 Task: Create a due date automation trigger when advanced on, 2 hours after a card is due add fields with custom field "Resume" set to a date less than 1 working days ago.
Action: Mouse moved to (968, 399)
Screenshot: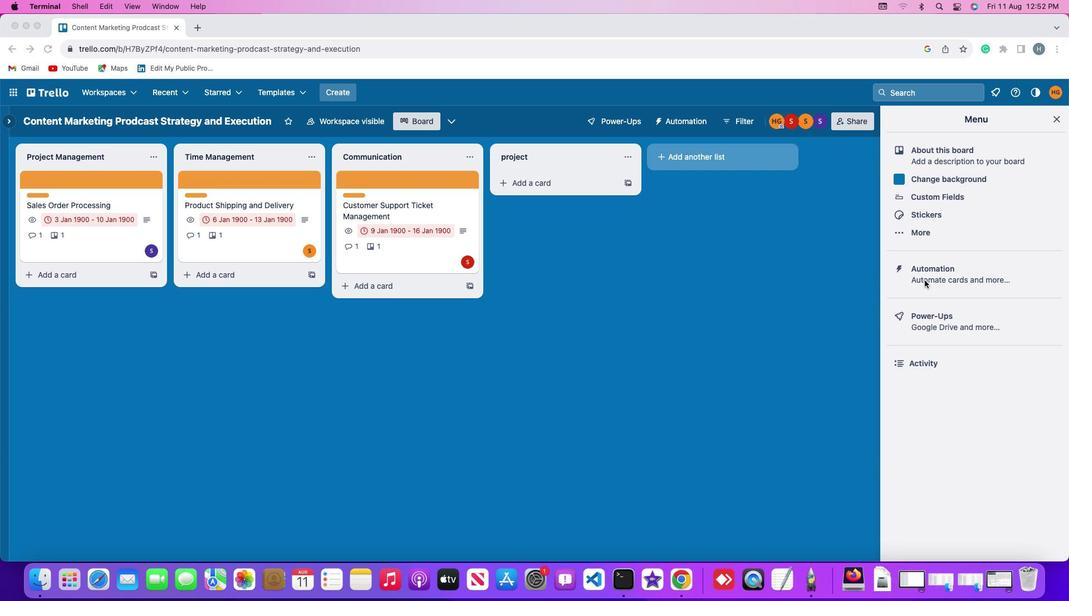 
Action: Mouse pressed left at (968, 399)
Screenshot: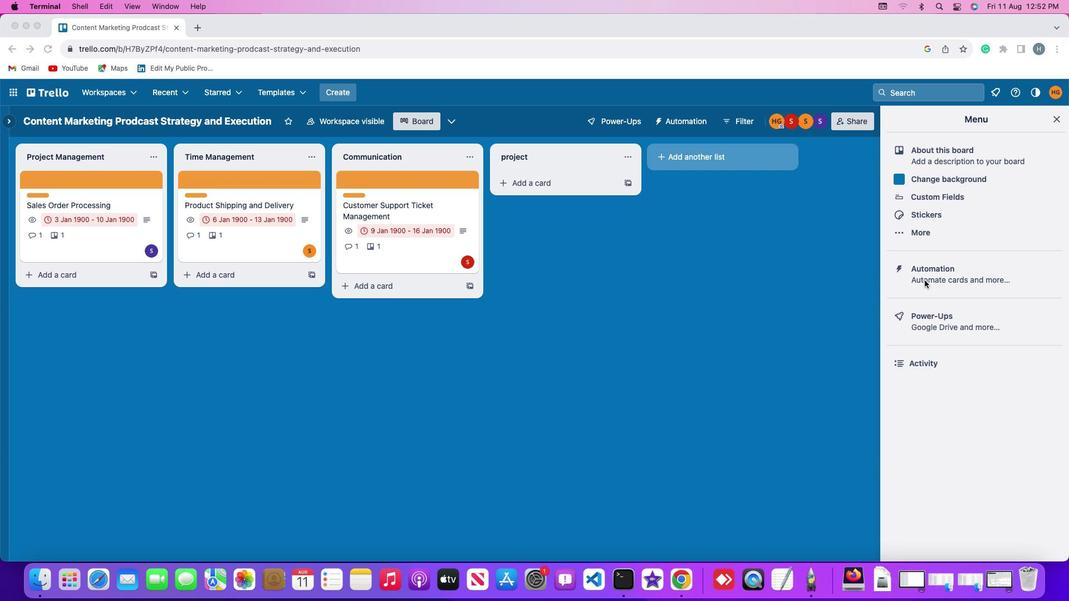 
Action: Mouse pressed left at (968, 399)
Screenshot: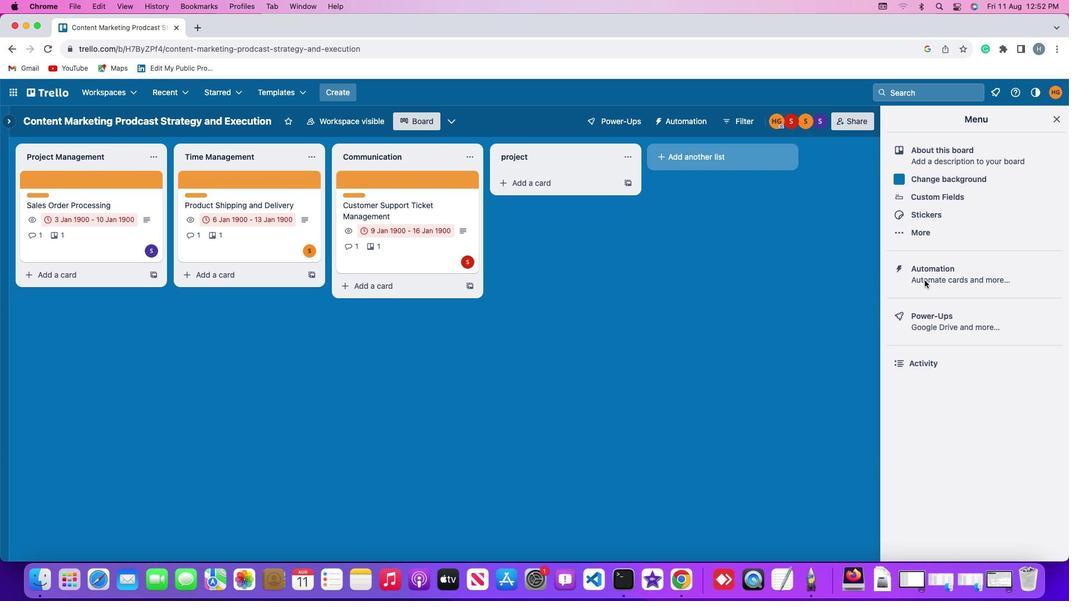 
Action: Mouse moved to (86, 396)
Screenshot: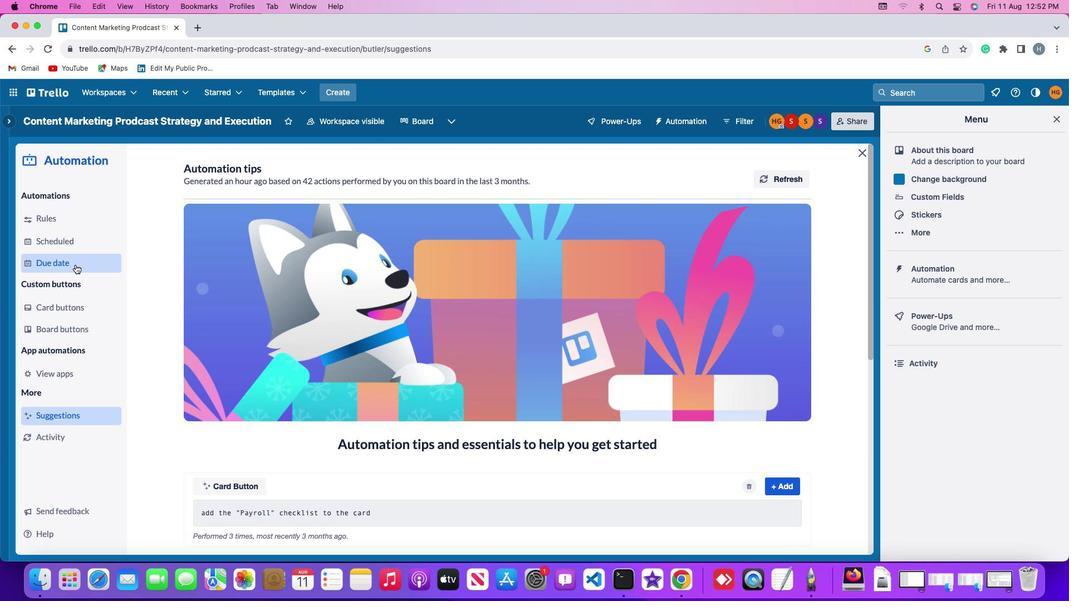
Action: Mouse pressed left at (86, 396)
Screenshot: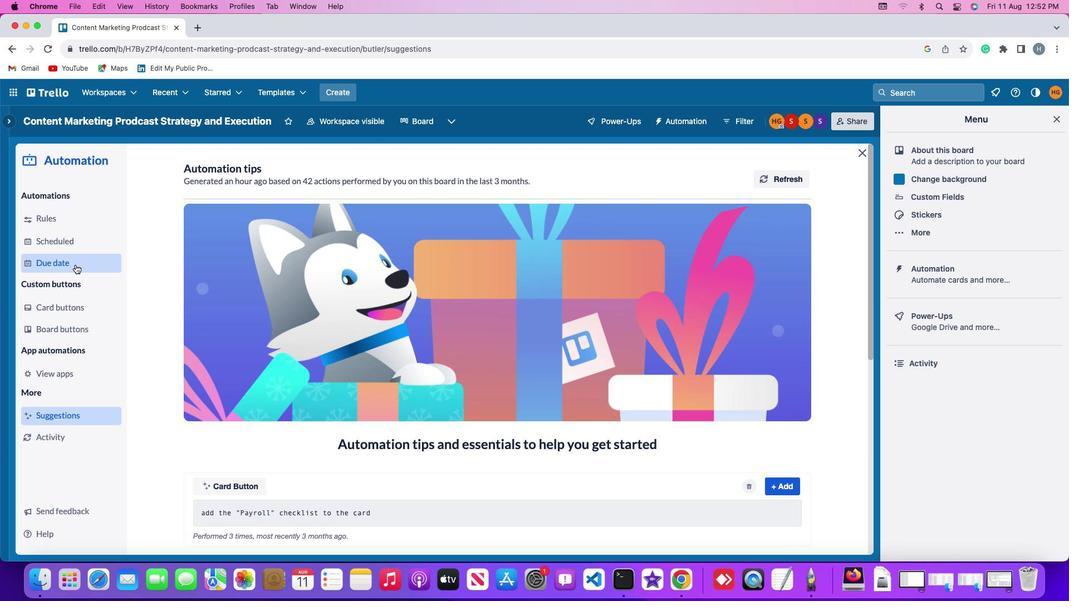 
Action: Mouse moved to (788, 376)
Screenshot: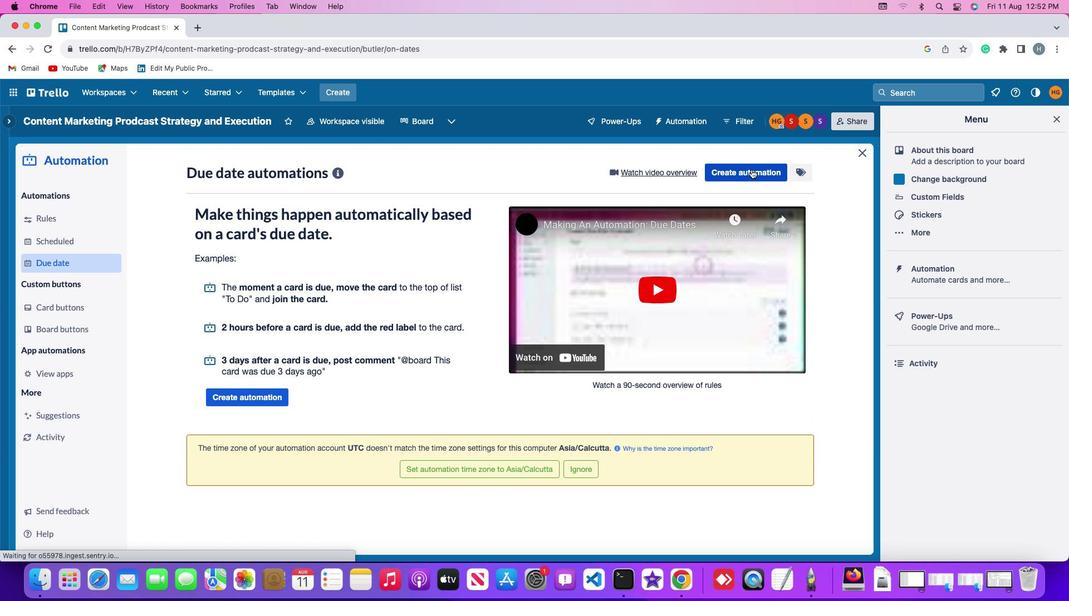 
Action: Mouse pressed left at (788, 376)
Screenshot: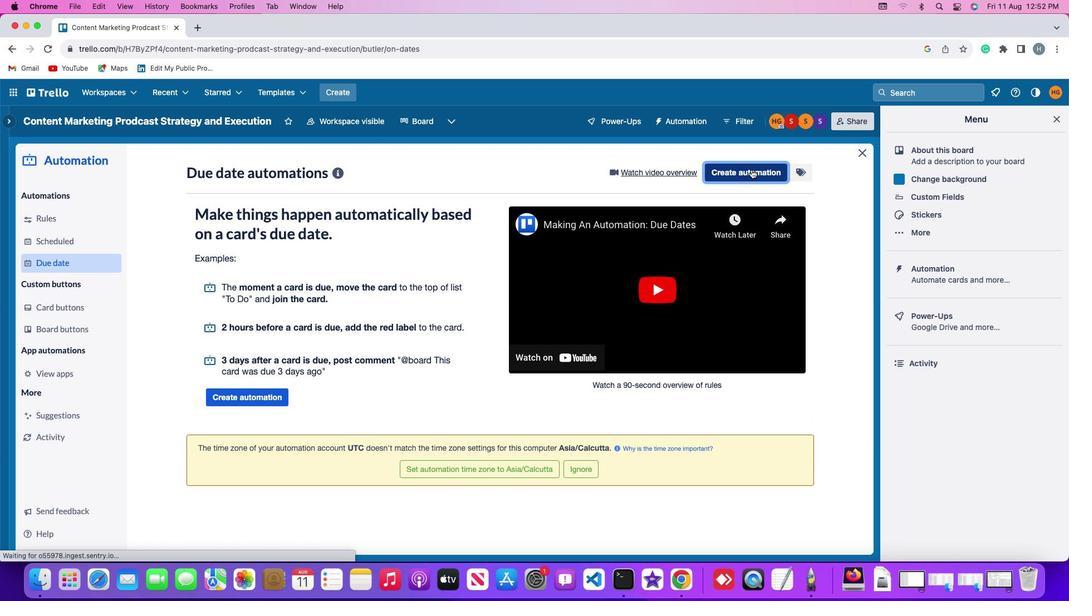 
Action: Mouse moved to (267, 399)
Screenshot: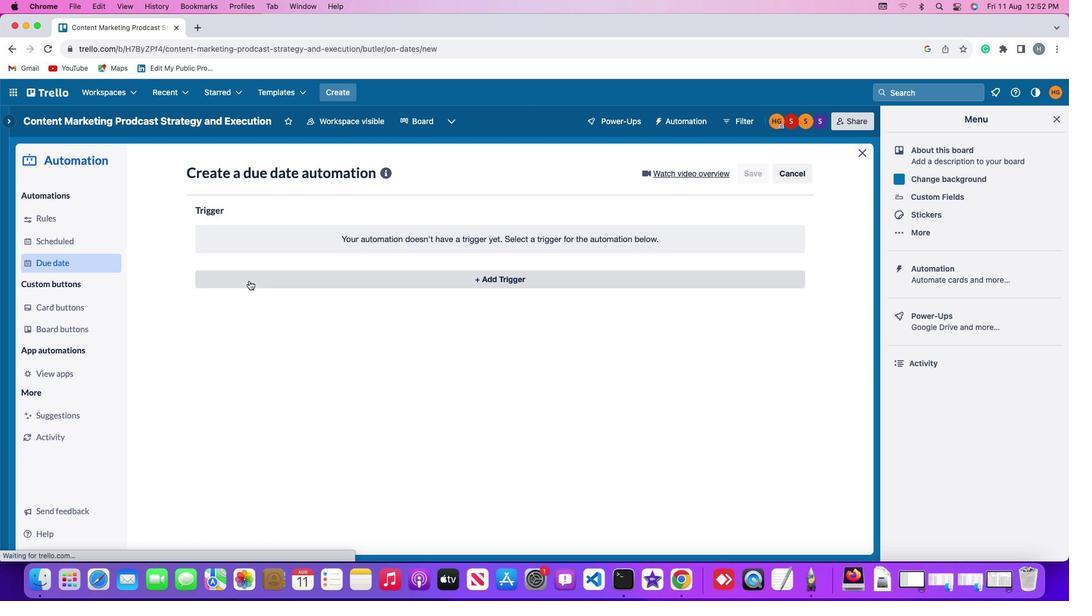 
Action: Mouse pressed left at (267, 399)
Screenshot: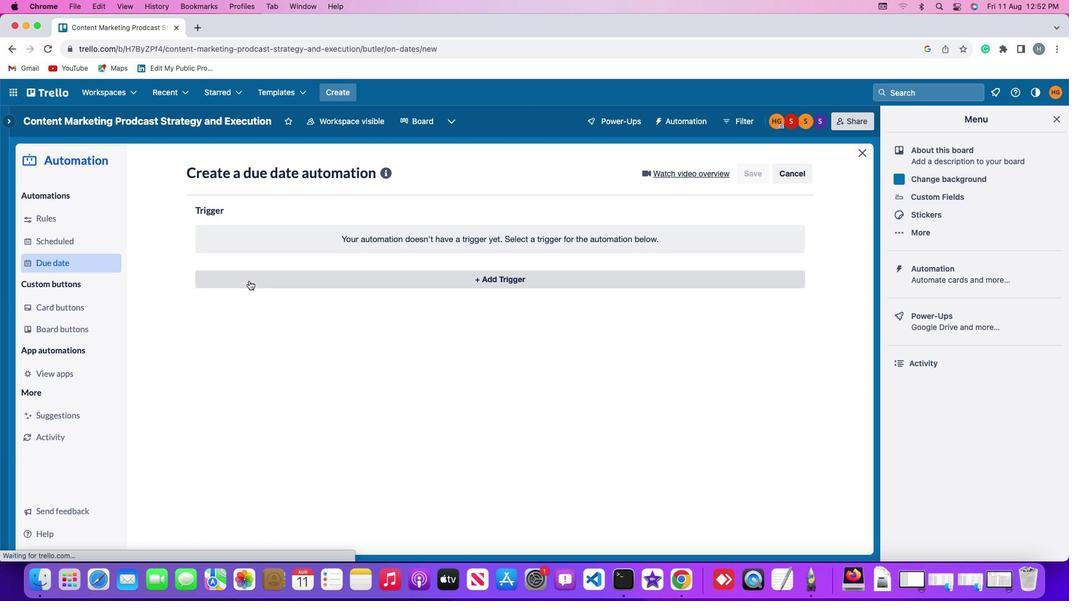 
Action: Mouse moved to (237, 434)
Screenshot: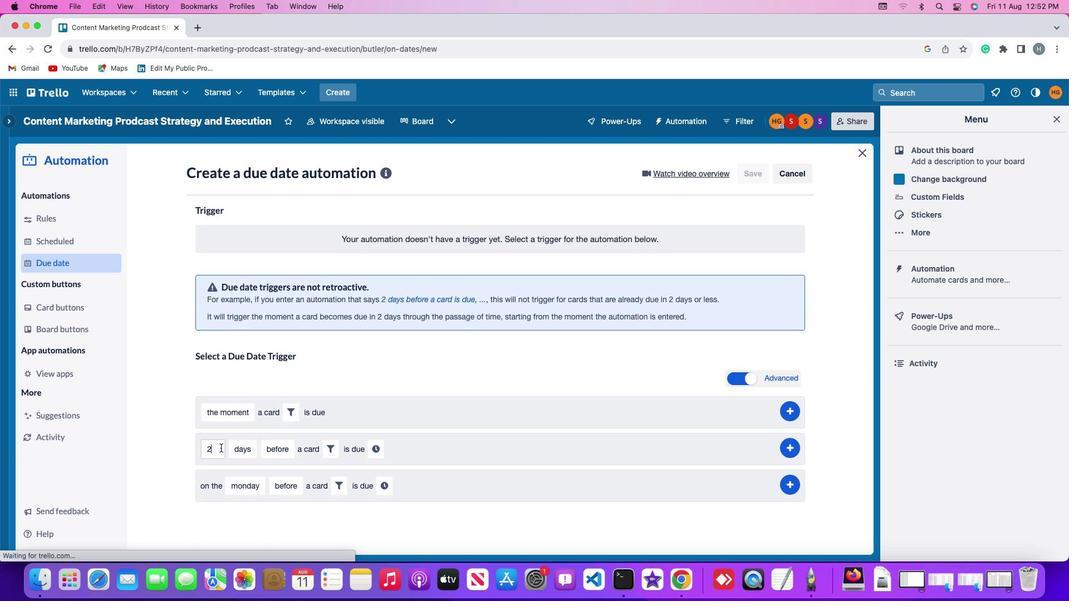 
Action: Mouse pressed left at (237, 434)
Screenshot: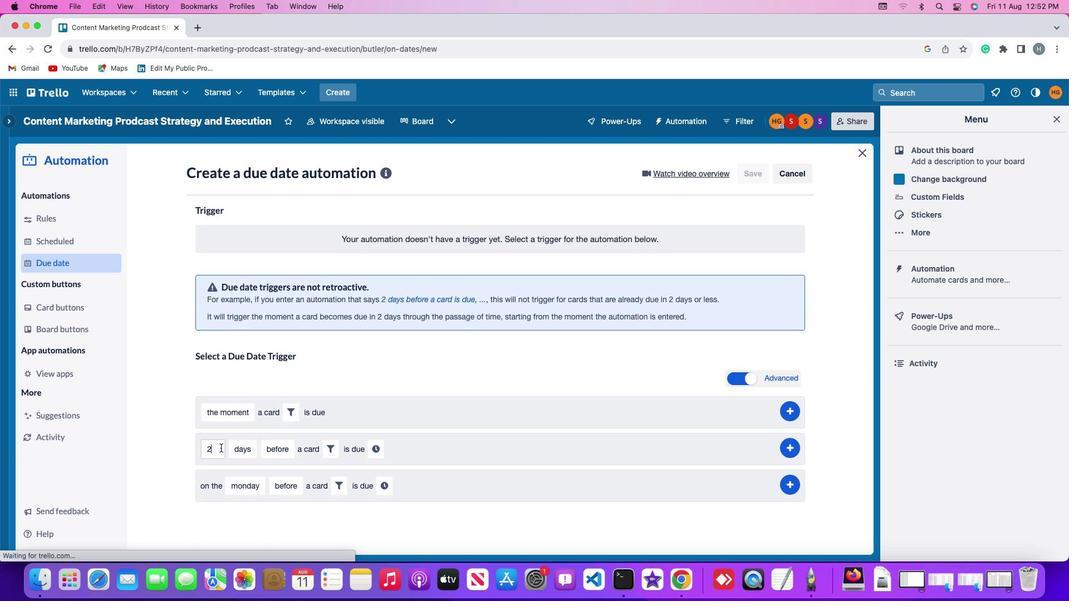 
Action: Mouse moved to (239, 435)
Screenshot: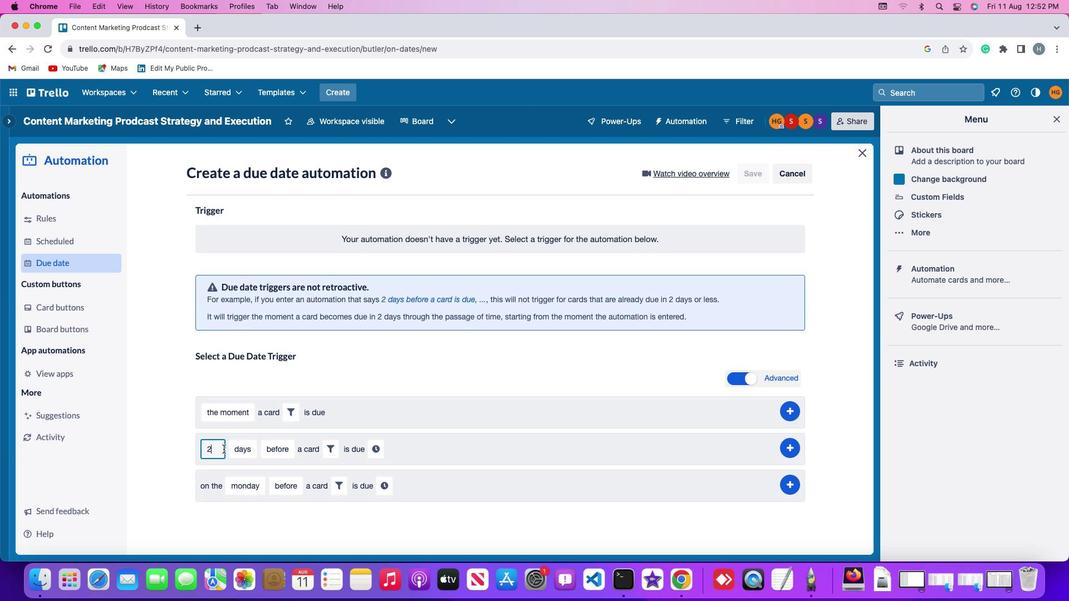
Action: Key pressed Key.backspace'2'
Screenshot: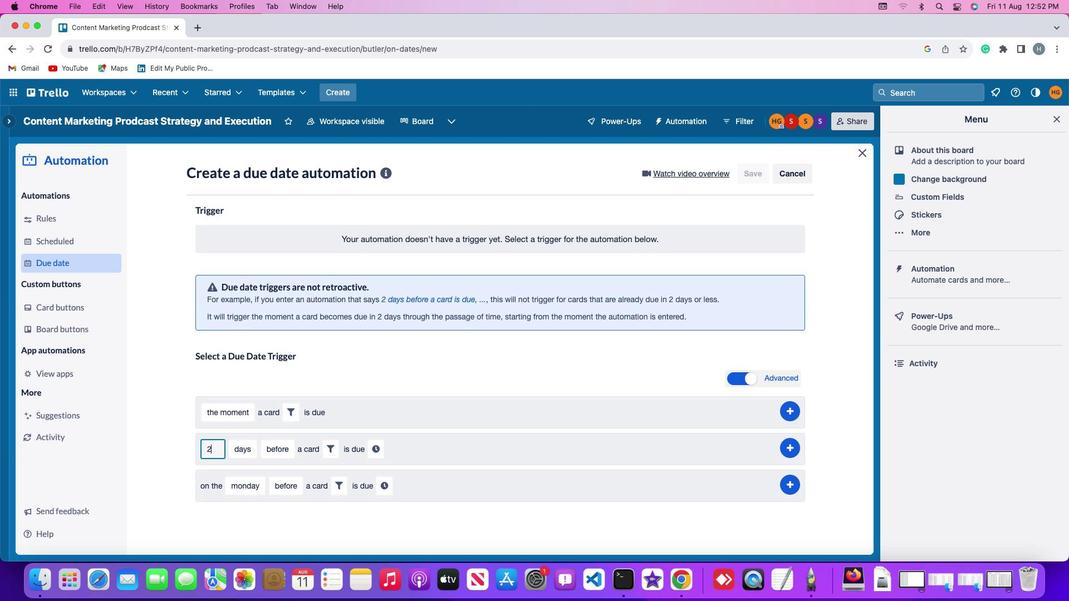 
Action: Mouse moved to (269, 435)
Screenshot: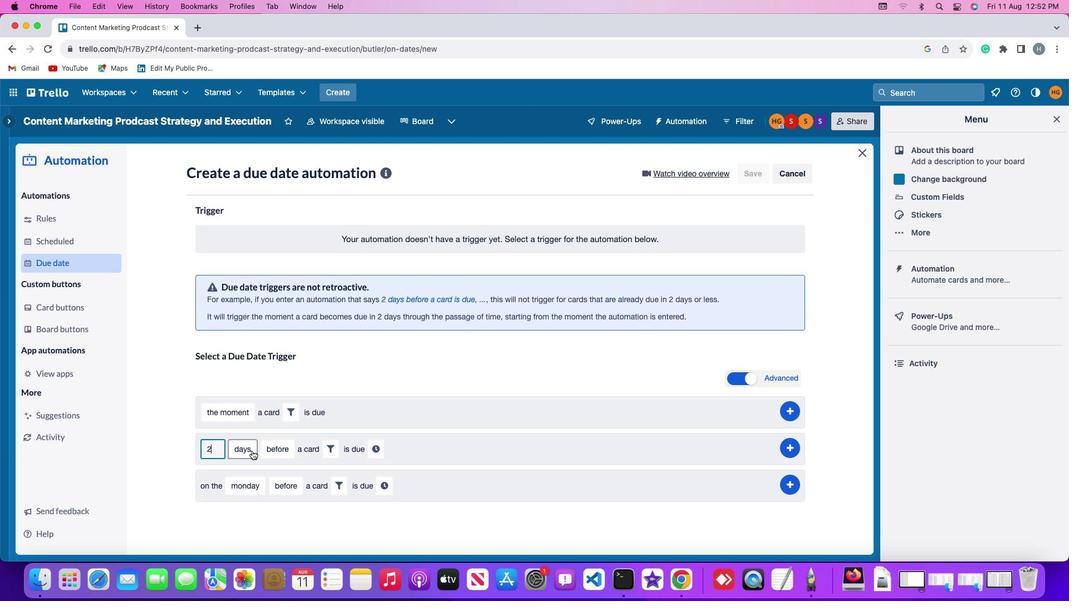 
Action: Mouse pressed left at (269, 435)
Screenshot: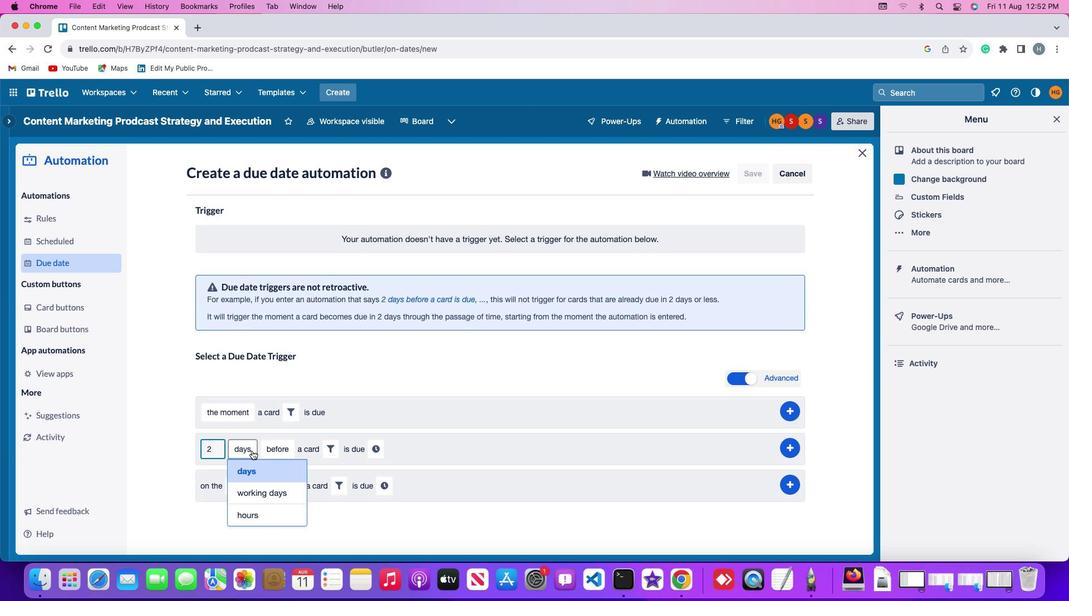 
Action: Mouse moved to (281, 448)
Screenshot: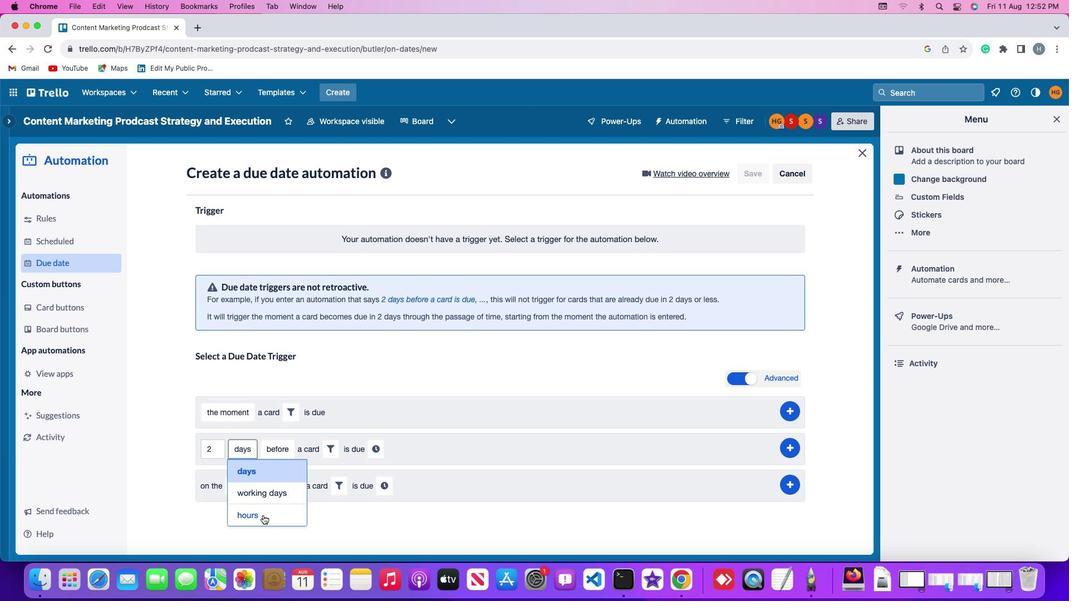 
Action: Mouse pressed left at (281, 448)
Screenshot: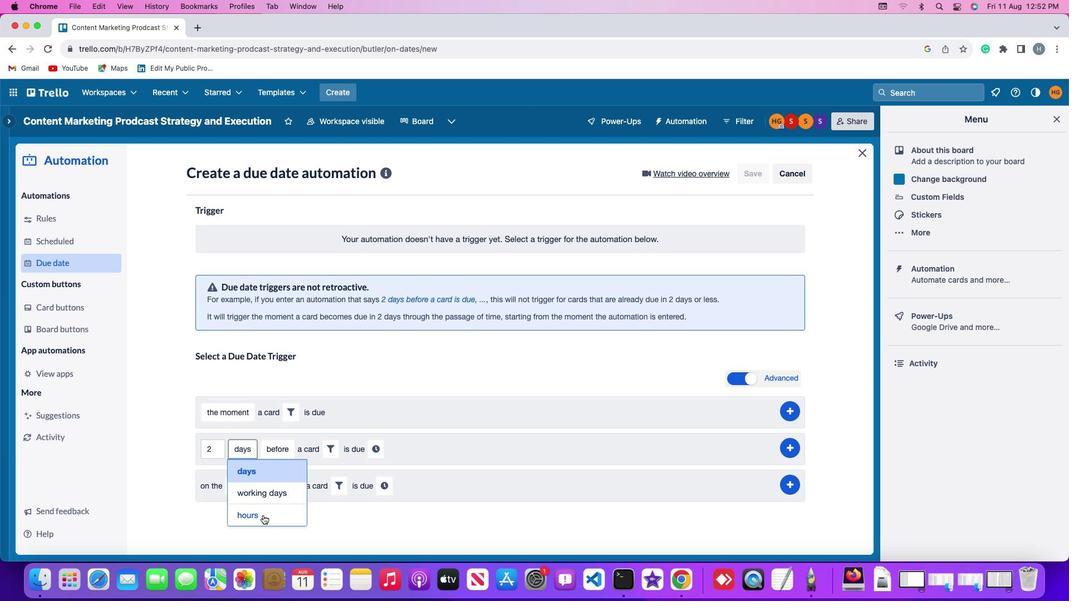 
Action: Mouse moved to (304, 434)
Screenshot: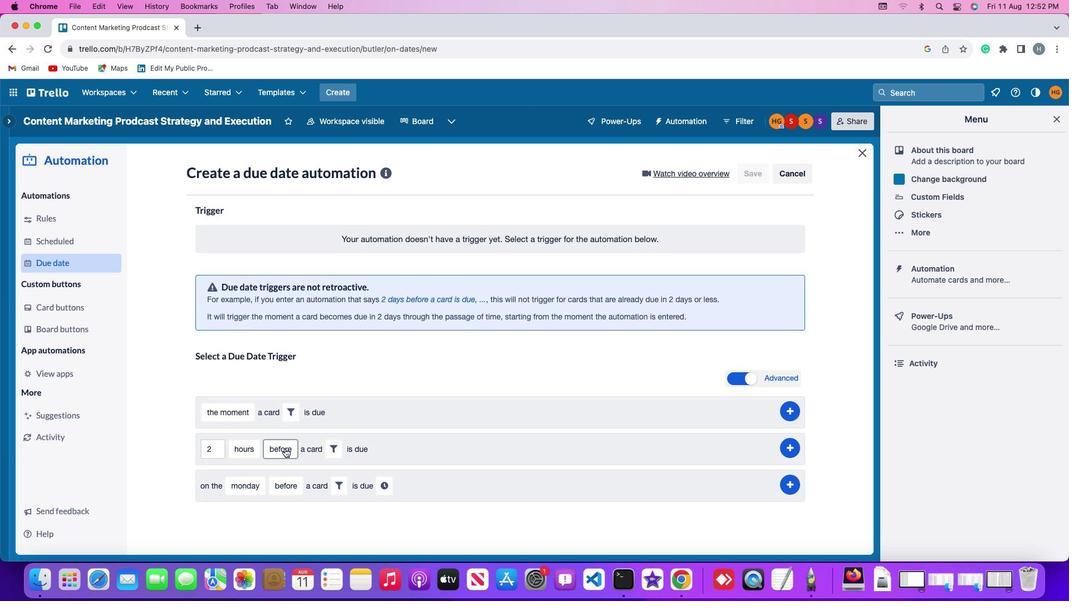 
Action: Mouse pressed left at (304, 434)
Screenshot: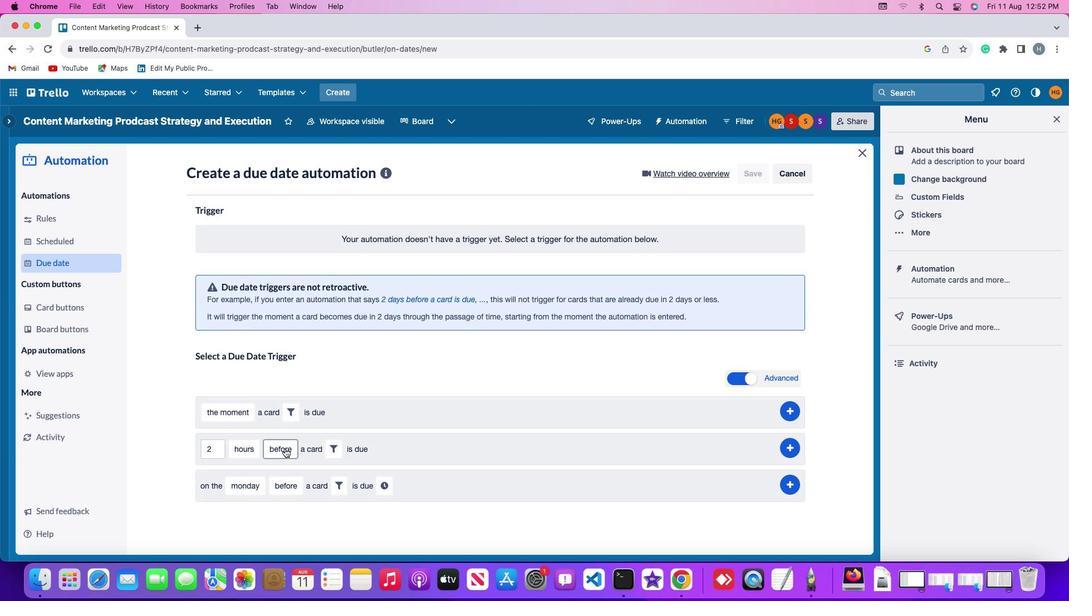
Action: Mouse moved to (312, 445)
Screenshot: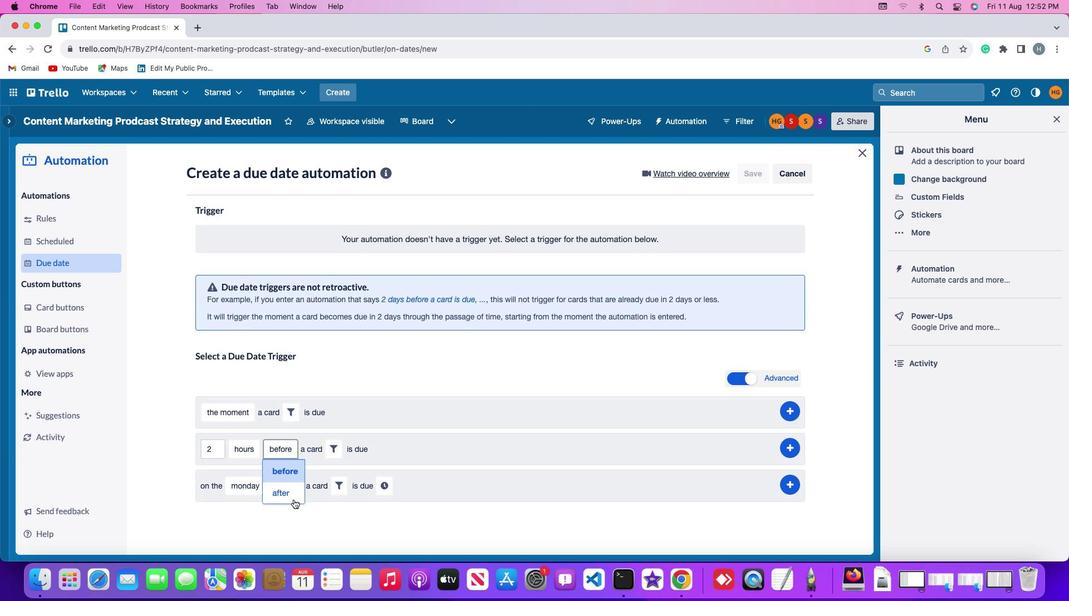 
Action: Mouse pressed left at (312, 445)
Screenshot: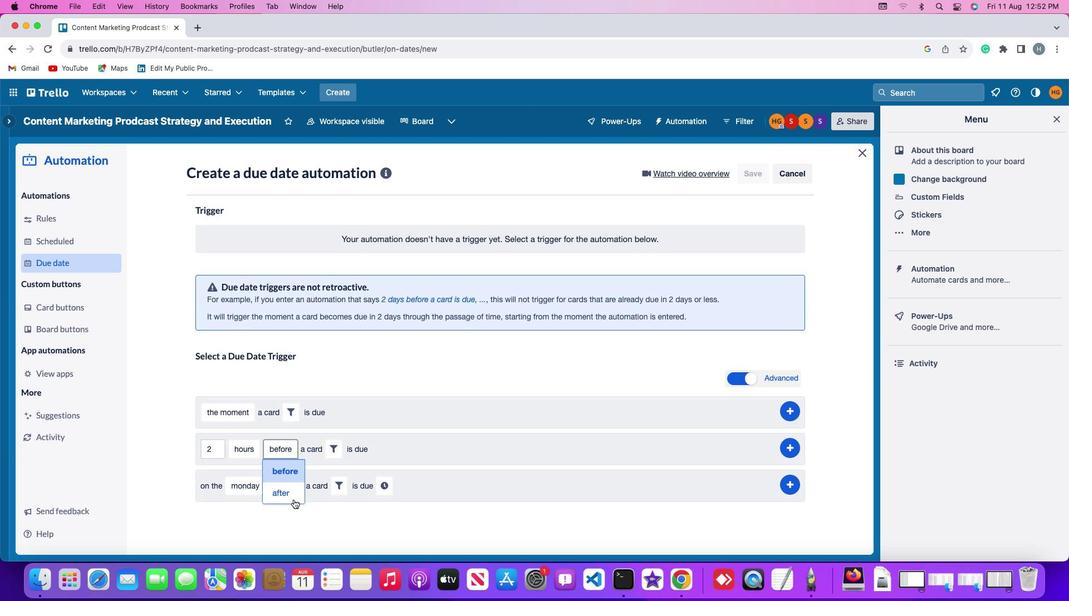 
Action: Mouse moved to (348, 435)
Screenshot: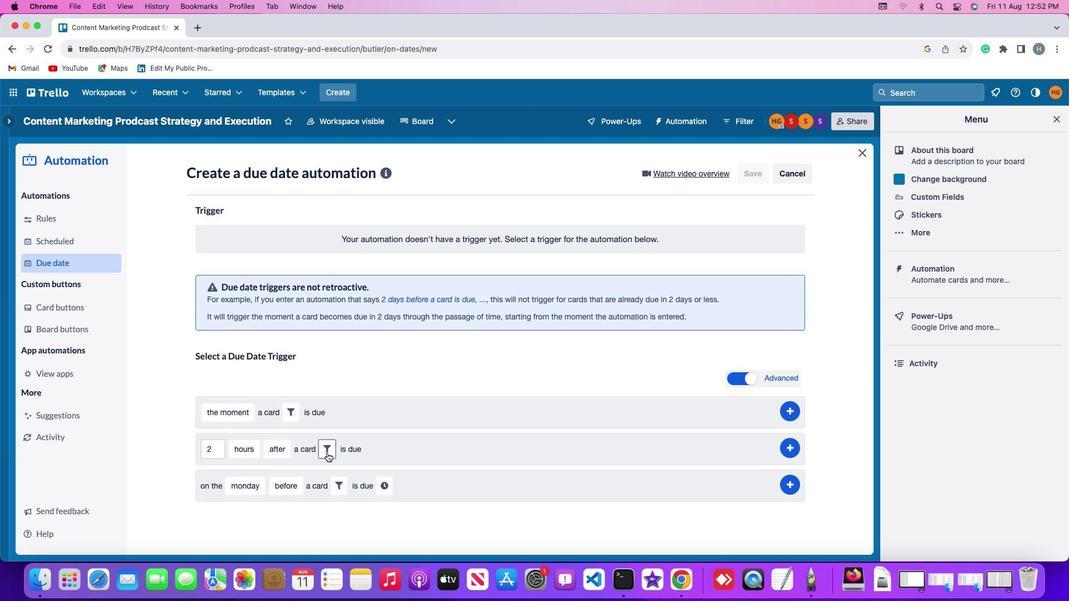 
Action: Mouse pressed left at (348, 435)
Screenshot: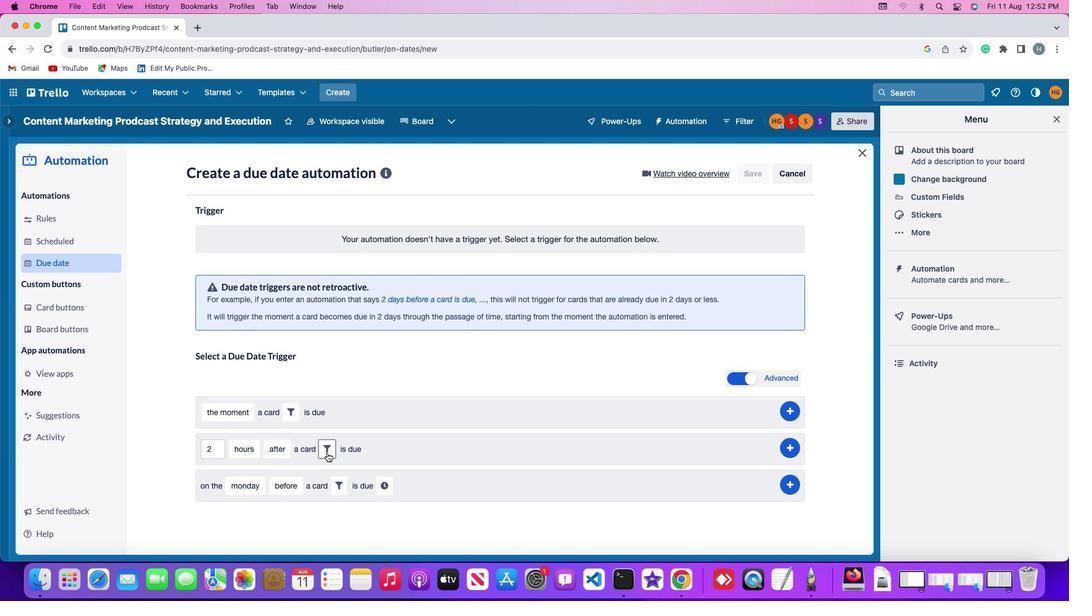 
Action: Mouse moved to (536, 443)
Screenshot: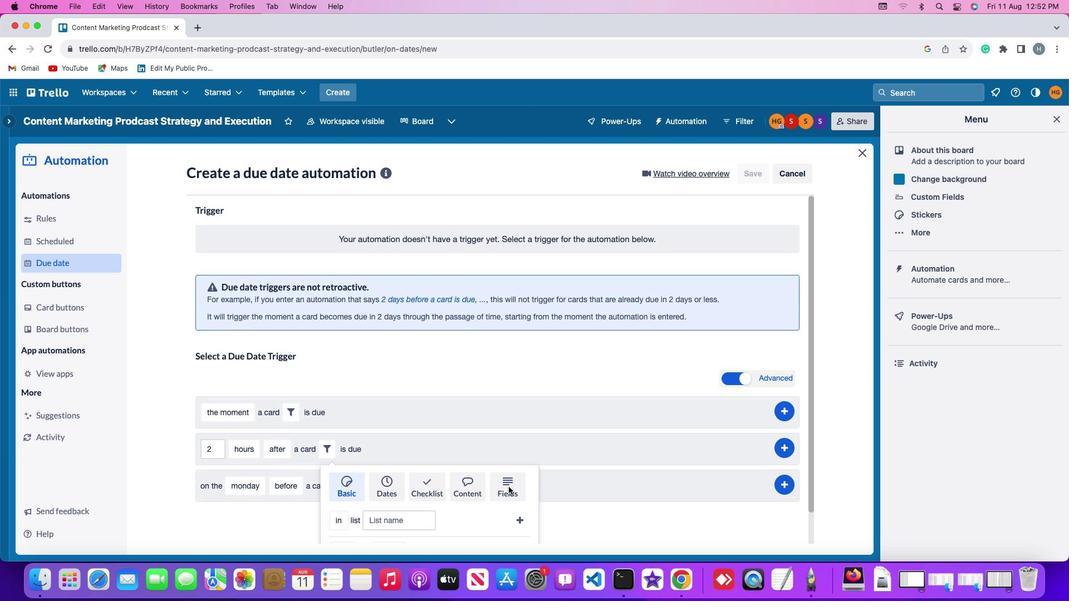 
Action: Mouse pressed left at (536, 443)
Screenshot: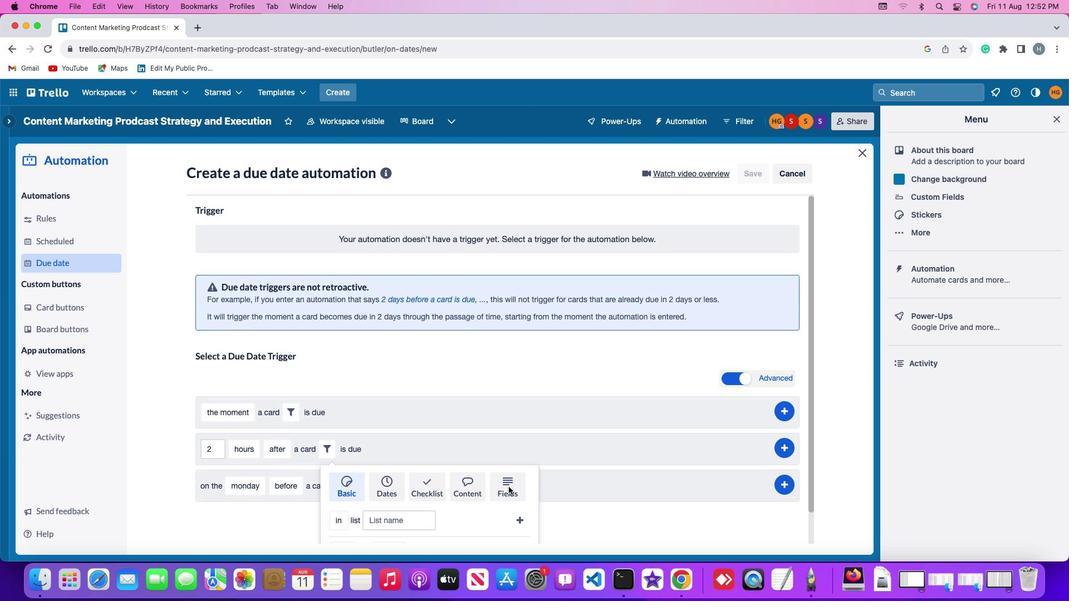 
Action: Mouse moved to (296, 448)
Screenshot: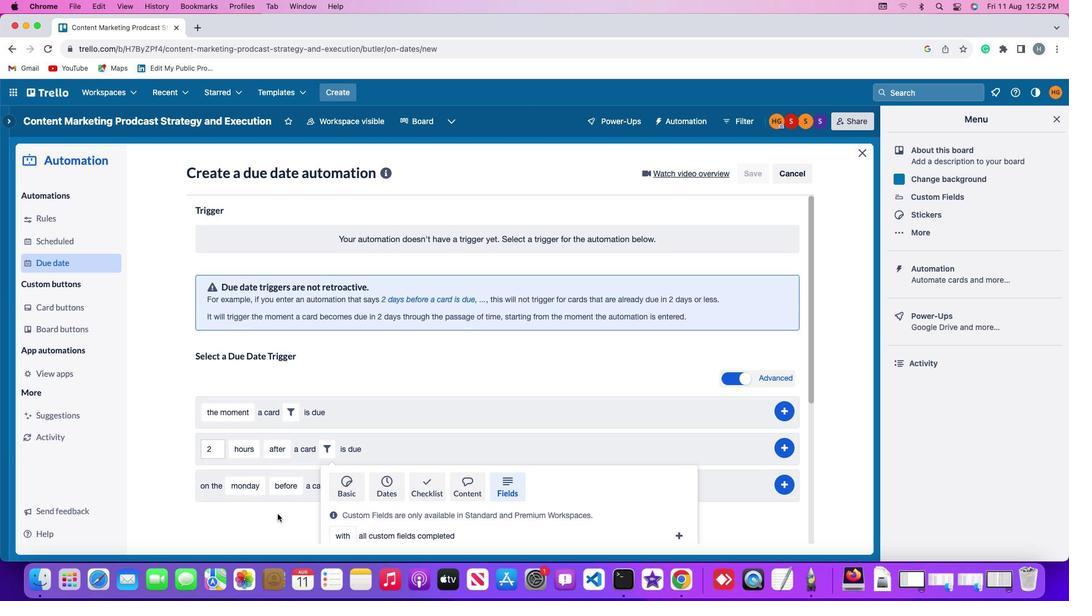 
Action: Mouse scrolled (296, 448) with delta (8, 340)
Screenshot: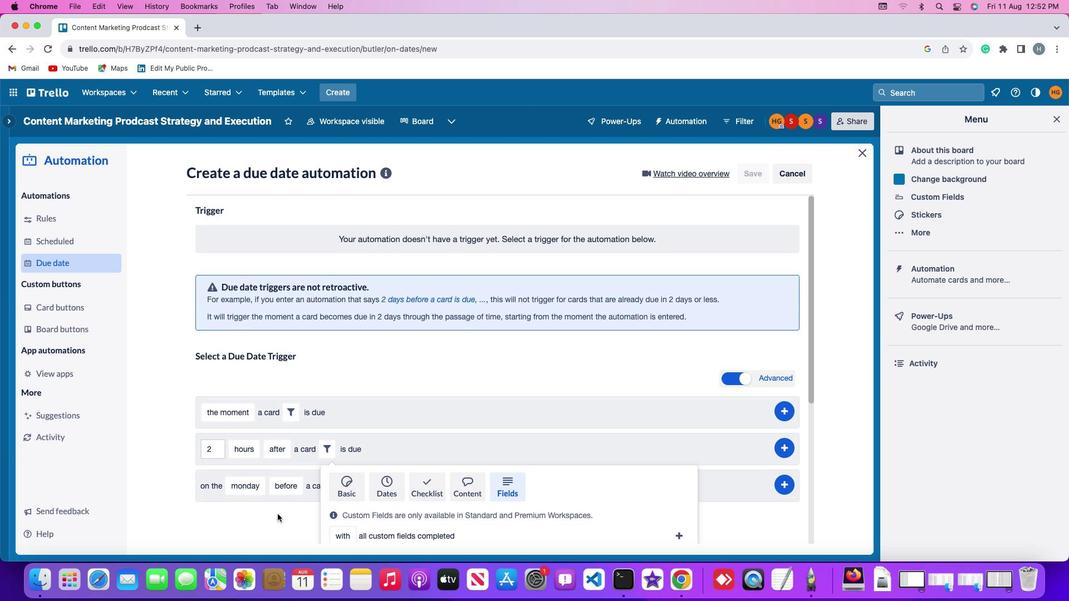
Action: Mouse scrolled (296, 448) with delta (8, 340)
Screenshot: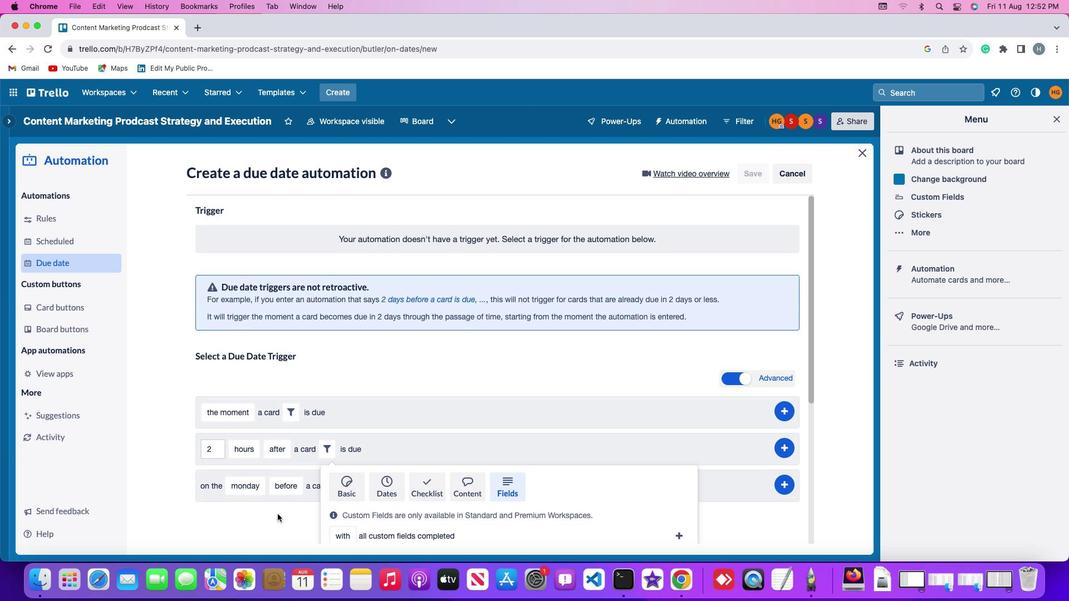 
Action: Mouse scrolled (296, 448) with delta (8, 340)
Screenshot: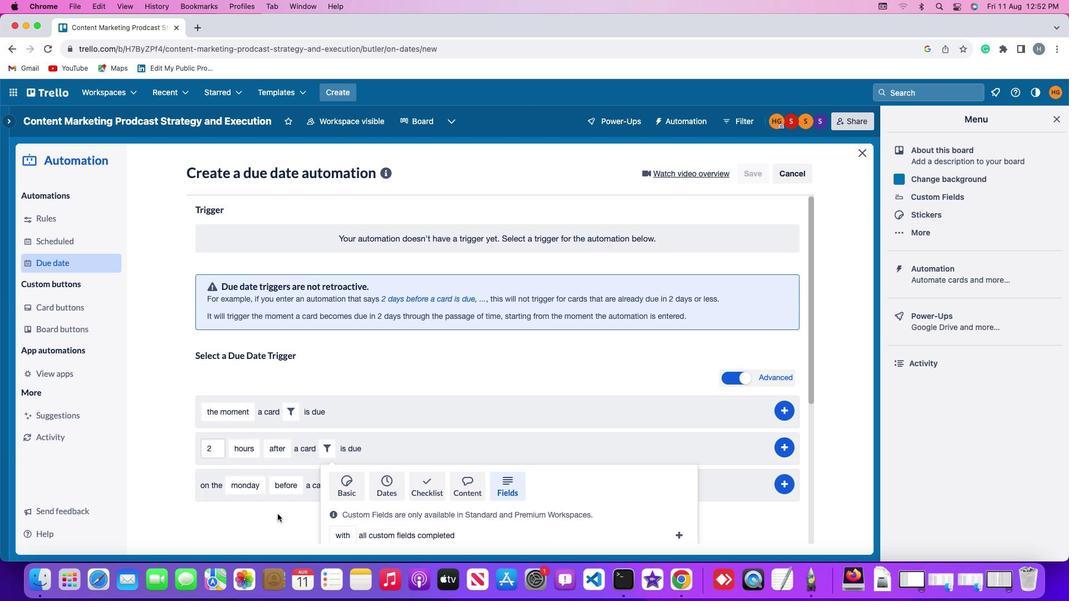 
Action: Mouse scrolled (296, 448) with delta (8, 340)
Screenshot: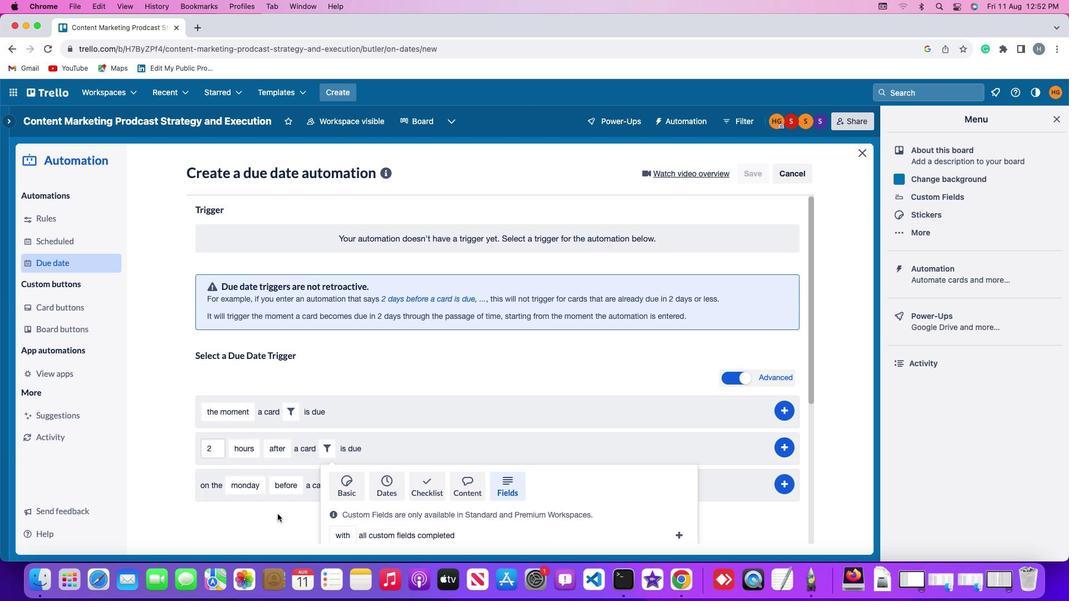 
Action: Mouse scrolled (296, 448) with delta (8, 340)
Screenshot: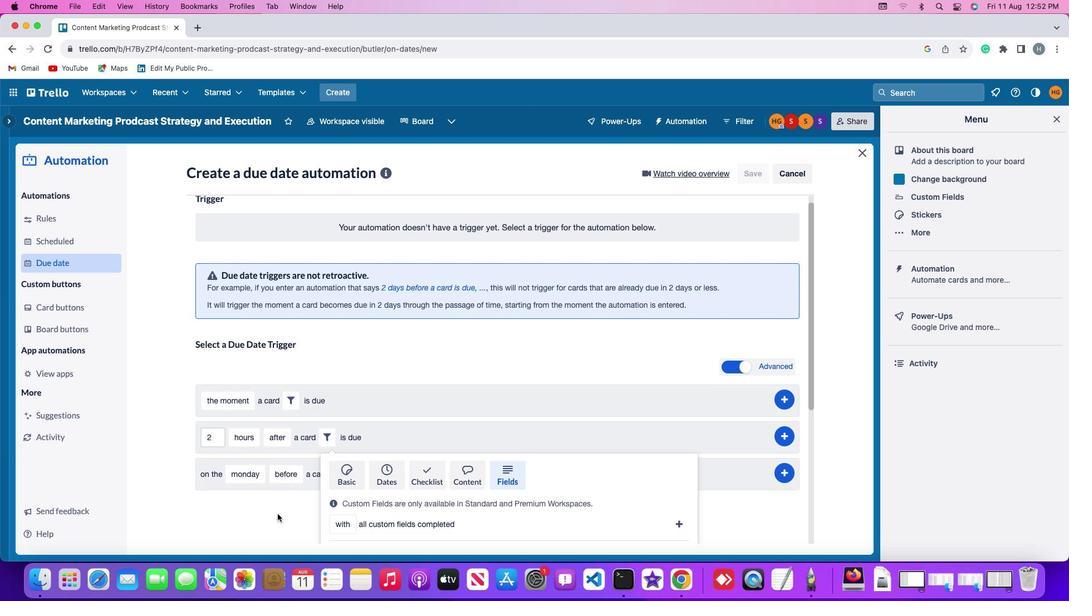 
Action: Mouse scrolled (296, 448) with delta (8, 340)
Screenshot: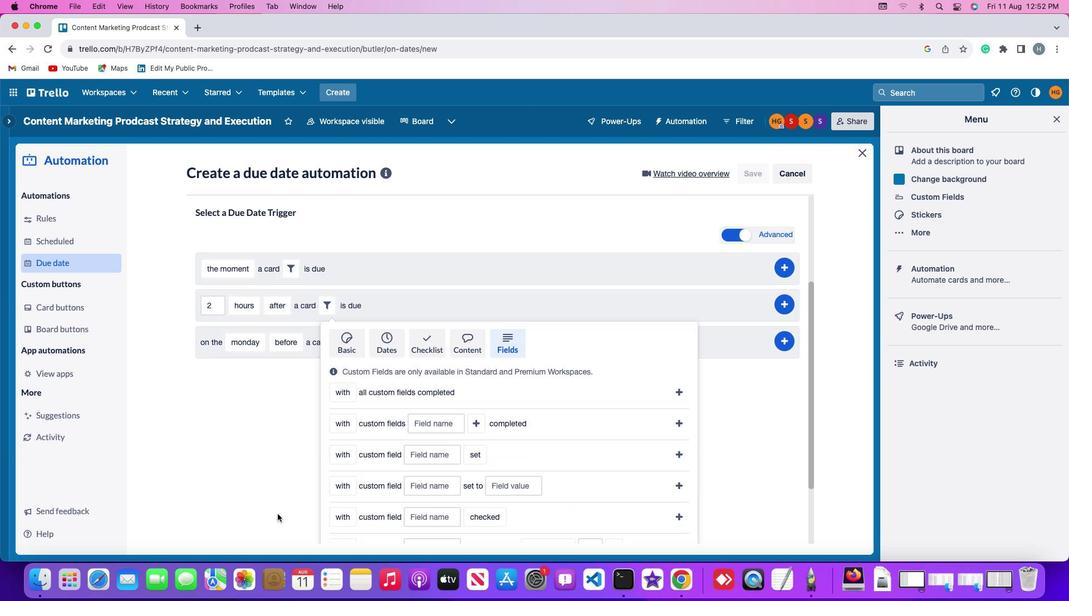 
Action: Mouse moved to (296, 448)
Screenshot: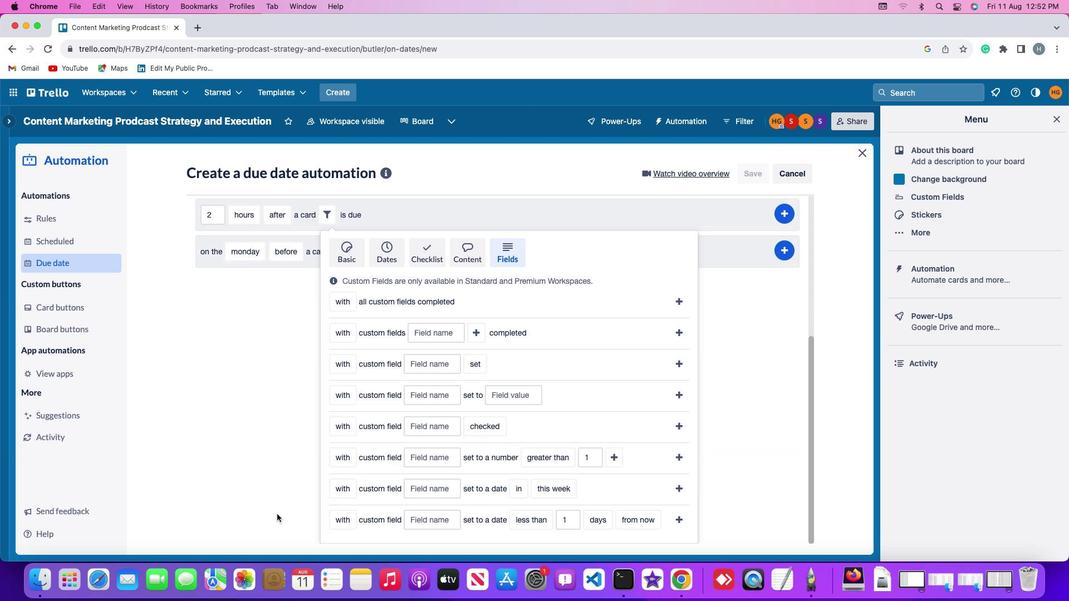 
Action: Mouse scrolled (296, 448) with delta (8, 340)
Screenshot: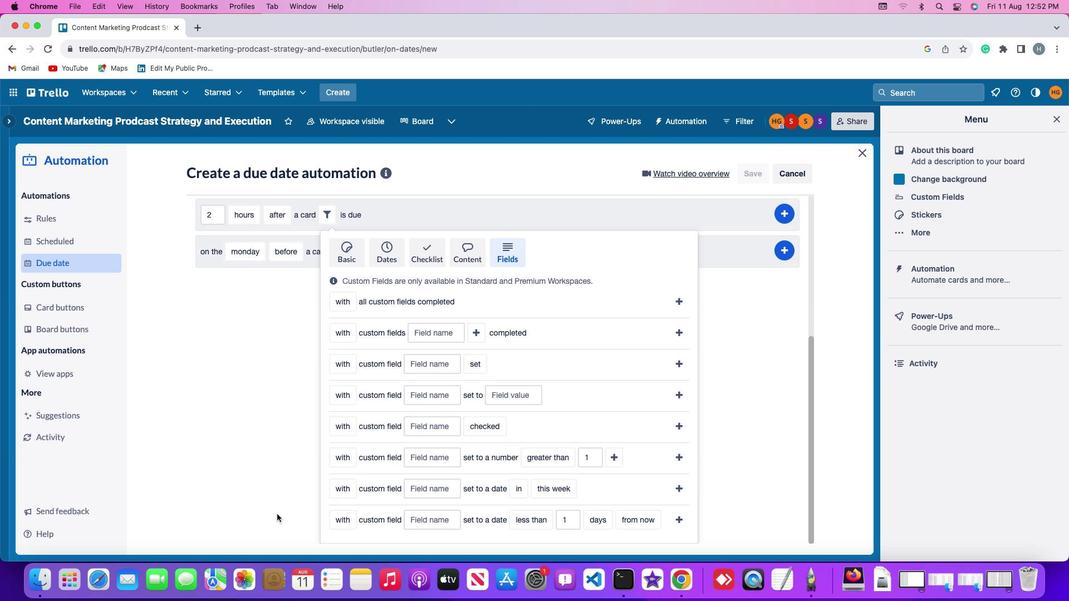 
Action: Mouse scrolled (296, 448) with delta (8, 340)
Screenshot: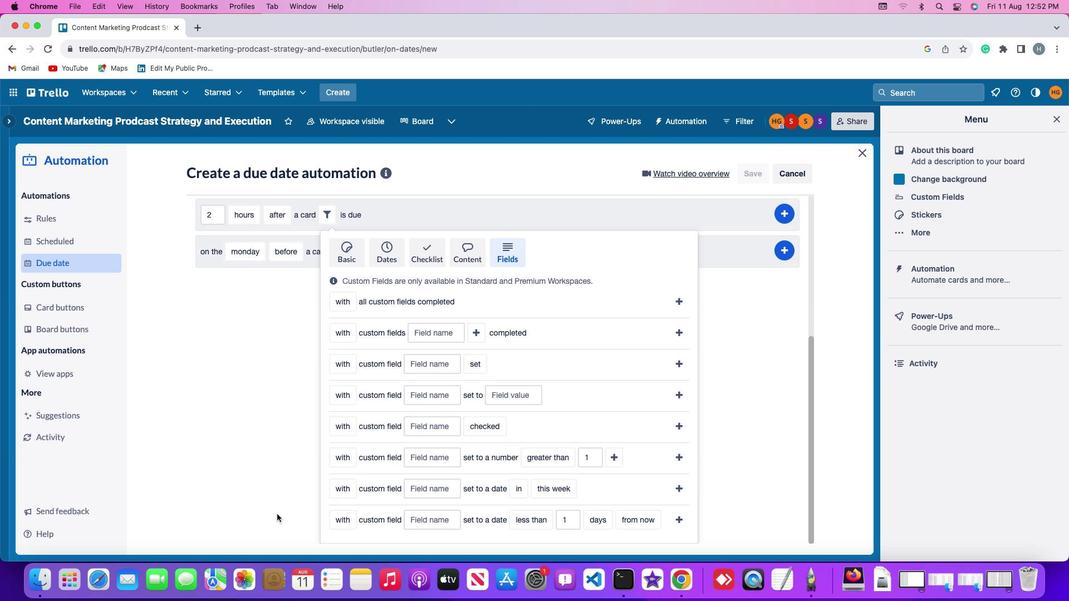 
Action: Mouse scrolled (296, 448) with delta (8, 340)
Screenshot: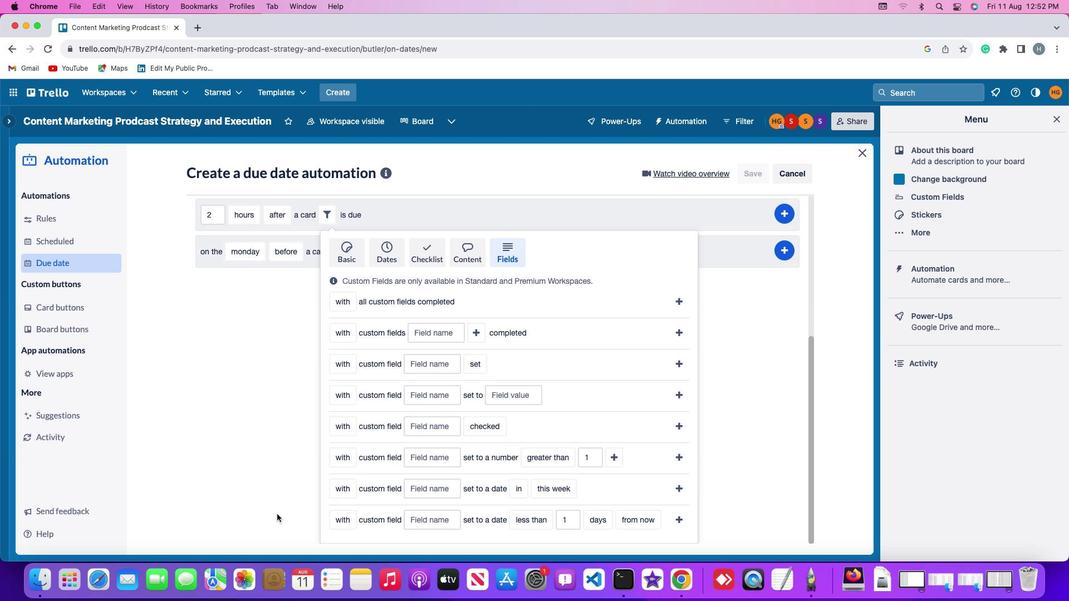 
Action: Mouse scrolled (296, 448) with delta (8, 340)
Screenshot: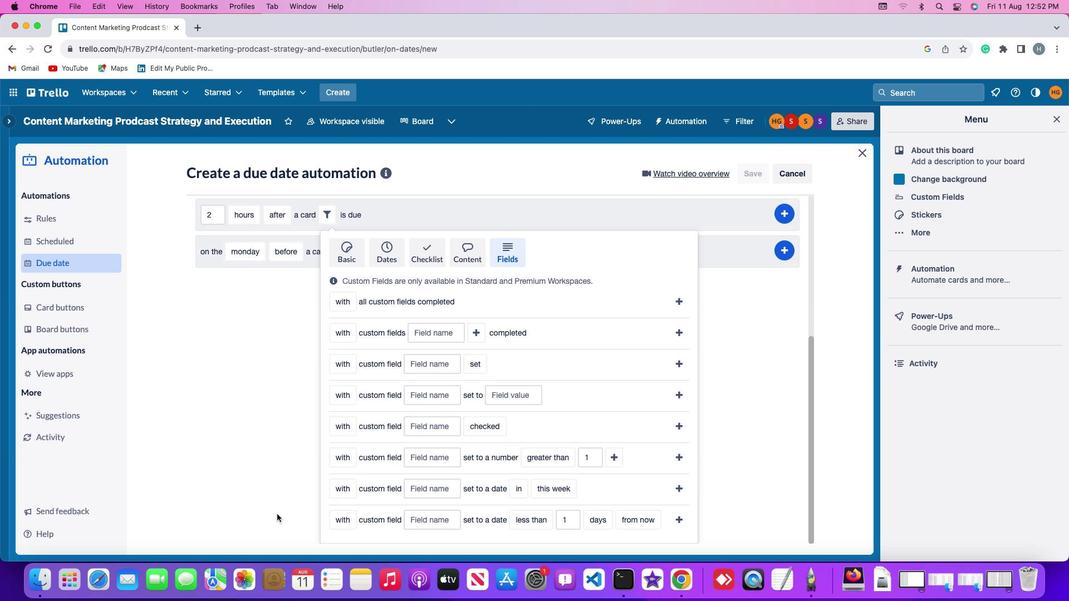 
Action: Mouse moved to (355, 449)
Screenshot: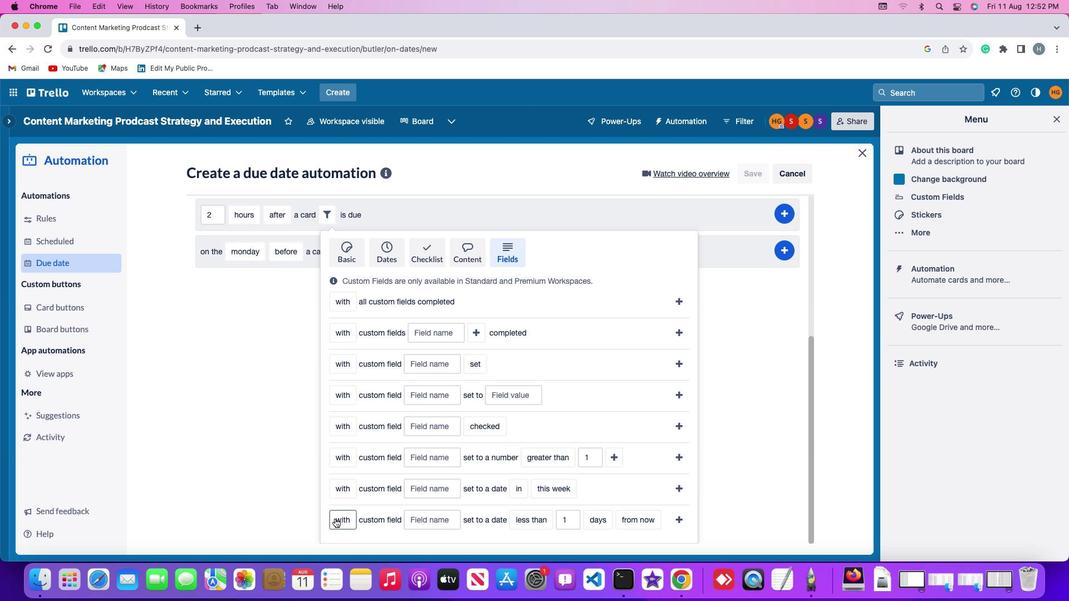 
Action: Mouse pressed left at (355, 449)
Screenshot: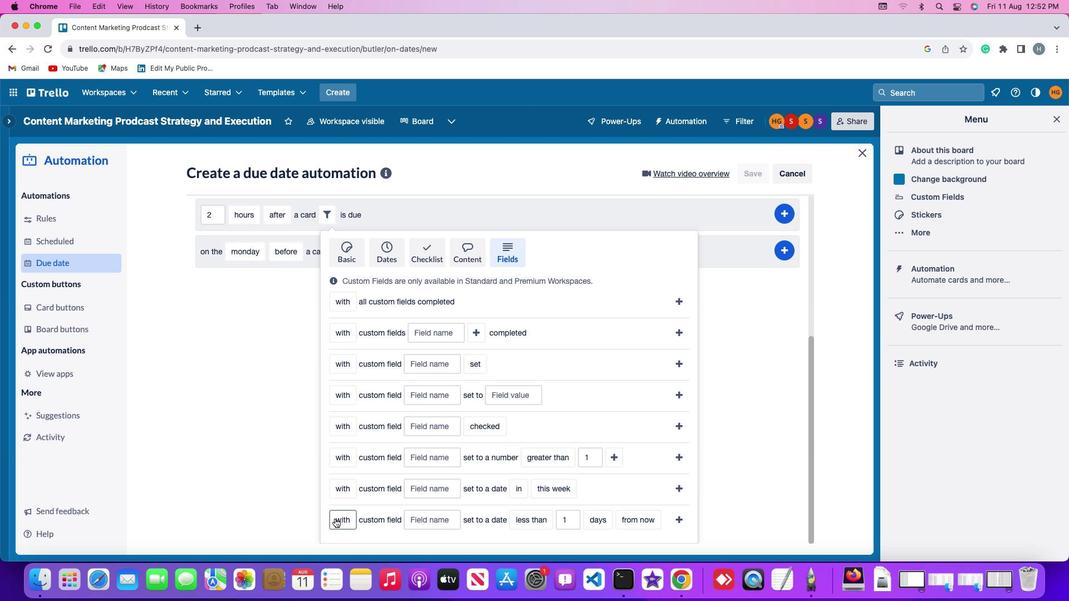 
Action: Mouse moved to (368, 440)
Screenshot: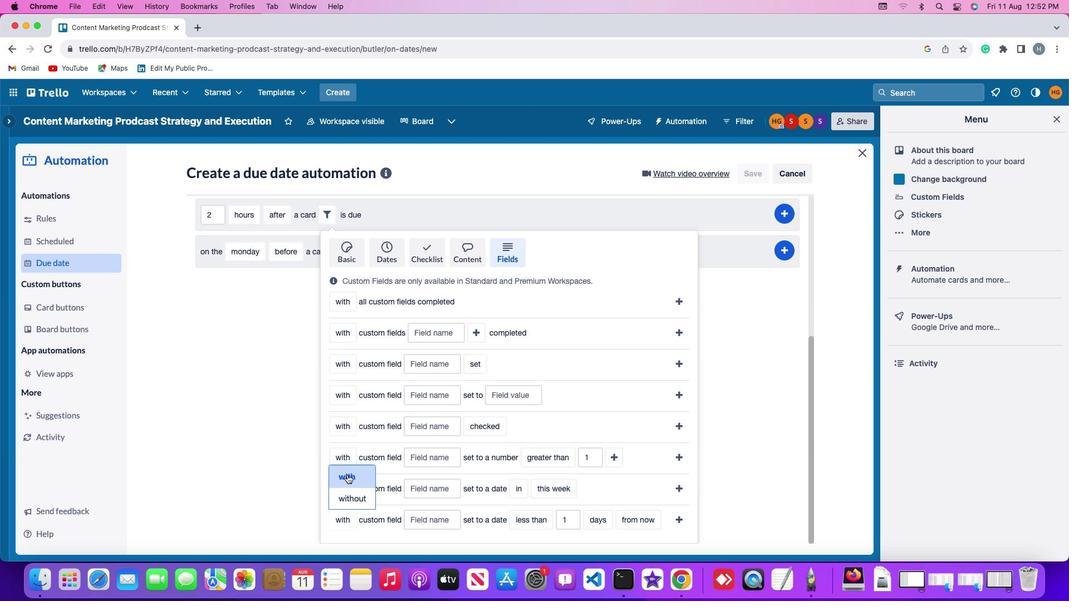 
Action: Mouse pressed left at (368, 440)
Screenshot: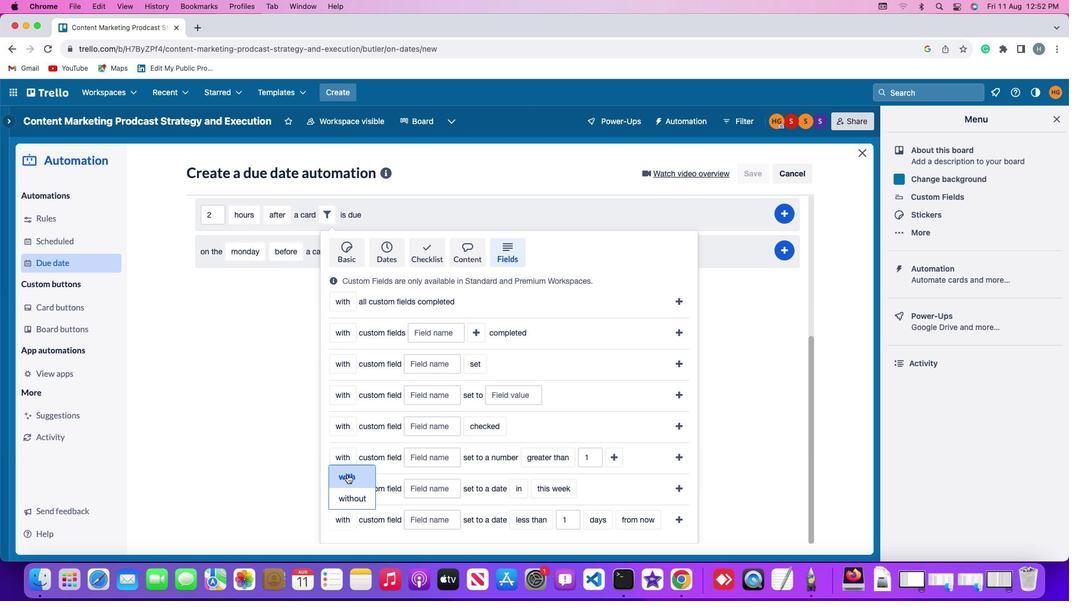 
Action: Mouse moved to (453, 449)
Screenshot: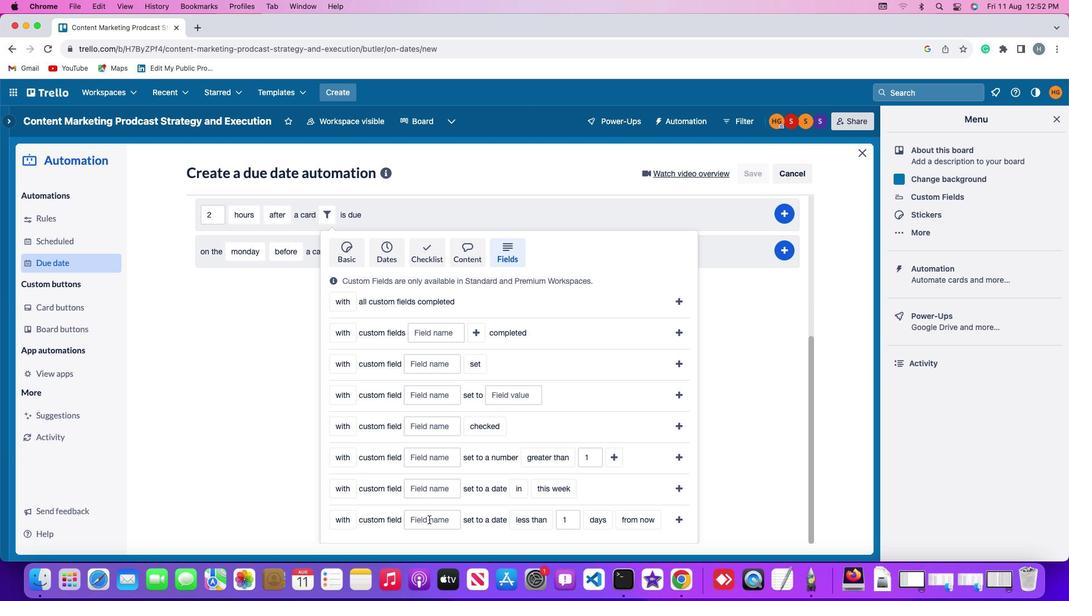 
Action: Mouse pressed left at (453, 449)
Screenshot: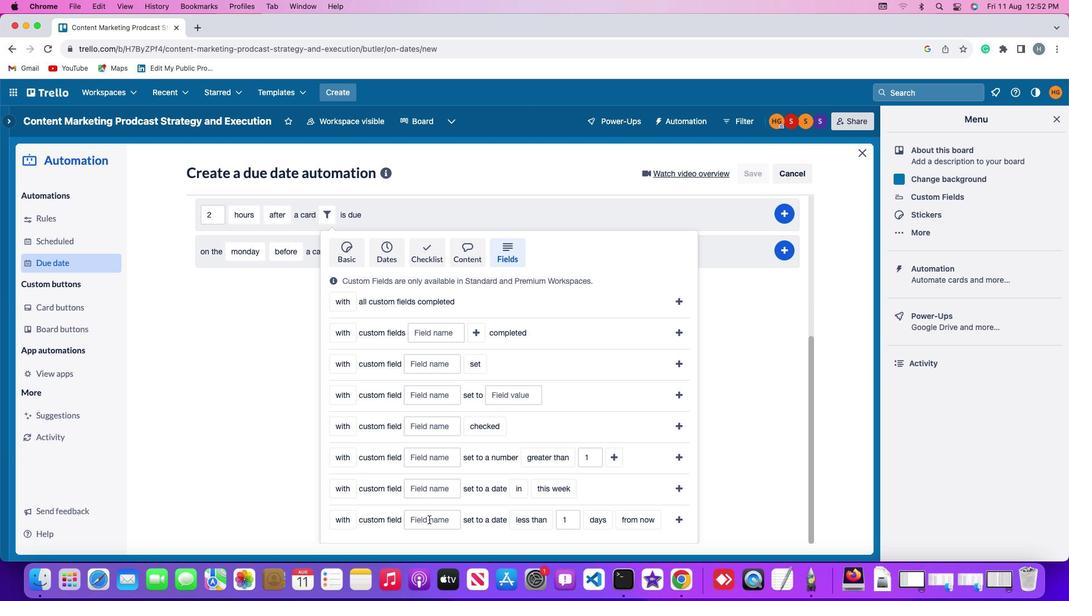 
Action: Mouse moved to (457, 449)
Screenshot: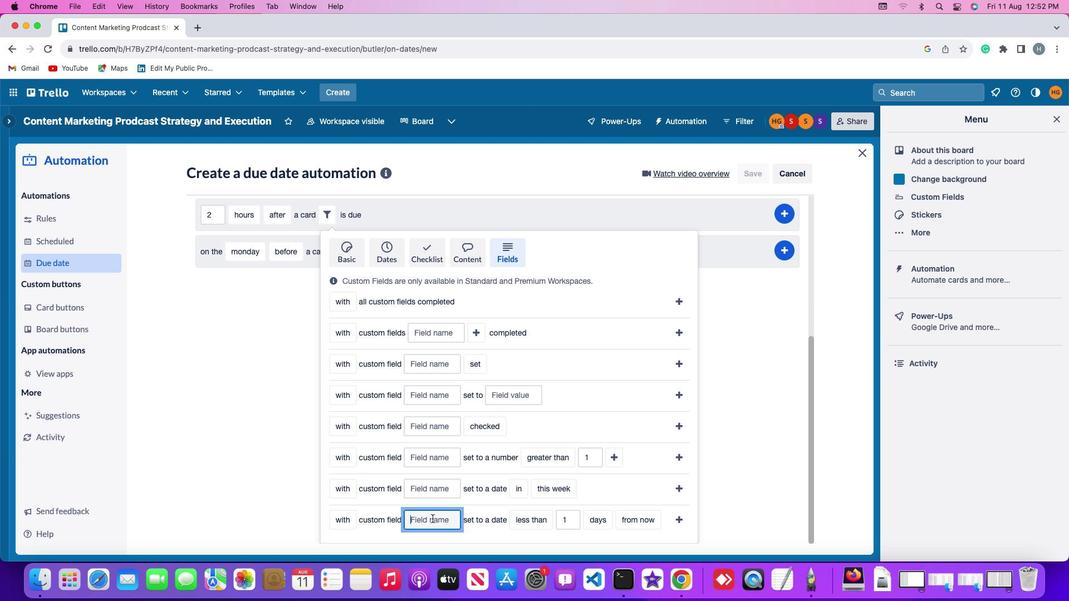 
Action: Key pressed Key.shift'R''e''s''u''m''e'
Screenshot: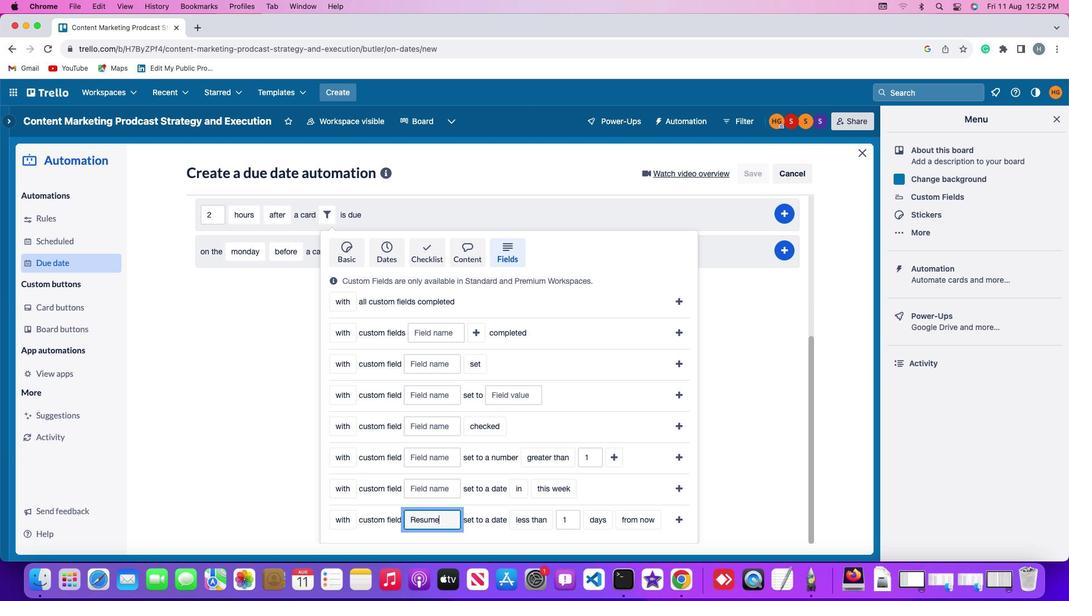
Action: Mouse moved to (544, 450)
Screenshot: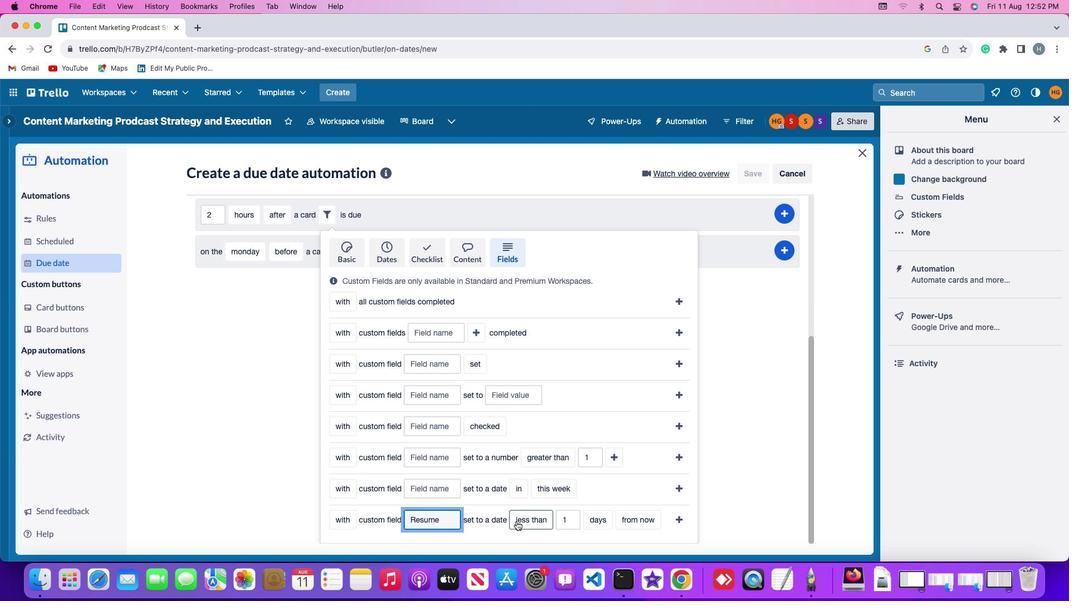 
Action: Mouse pressed left at (544, 450)
Screenshot: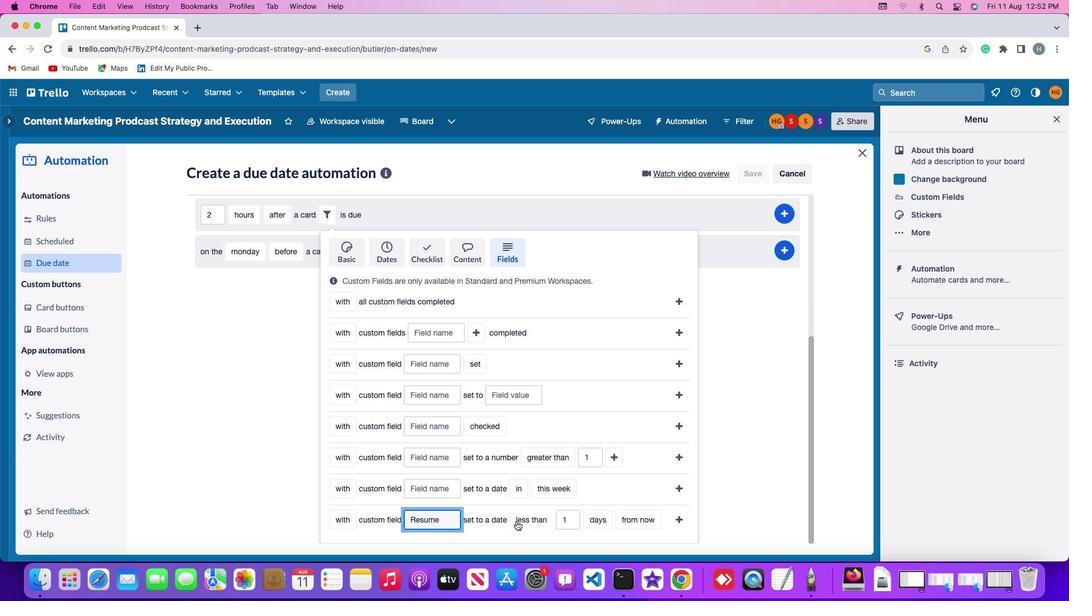 
Action: Mouse moved to (560, 435)
Screenshot: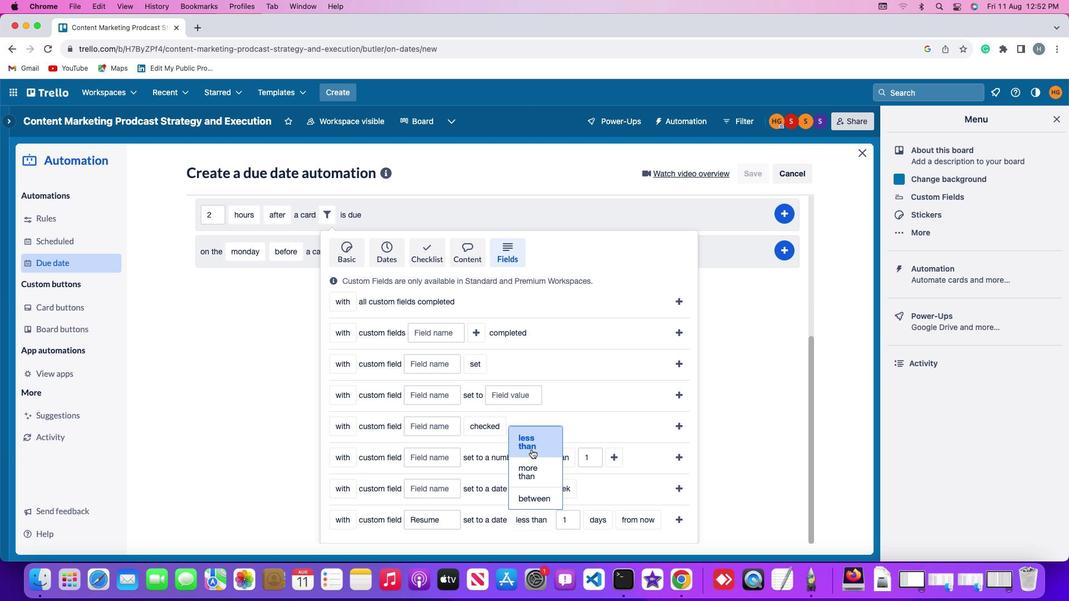 
Action: Mouse pressed left at (560, 435)
Screenshot: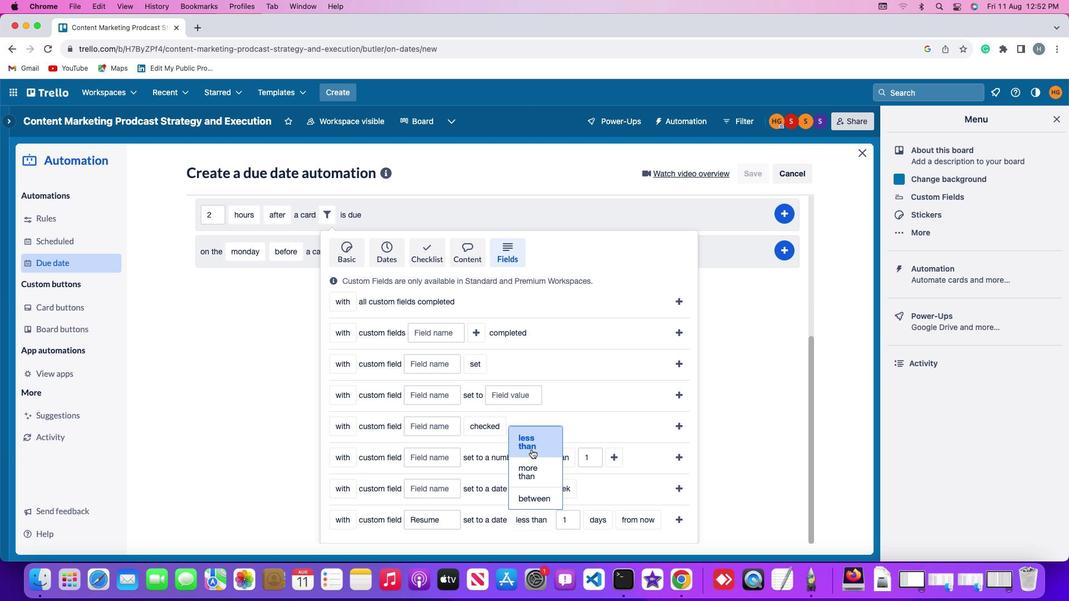 
Action: Mouse moved to (606, 450)
Screenshot: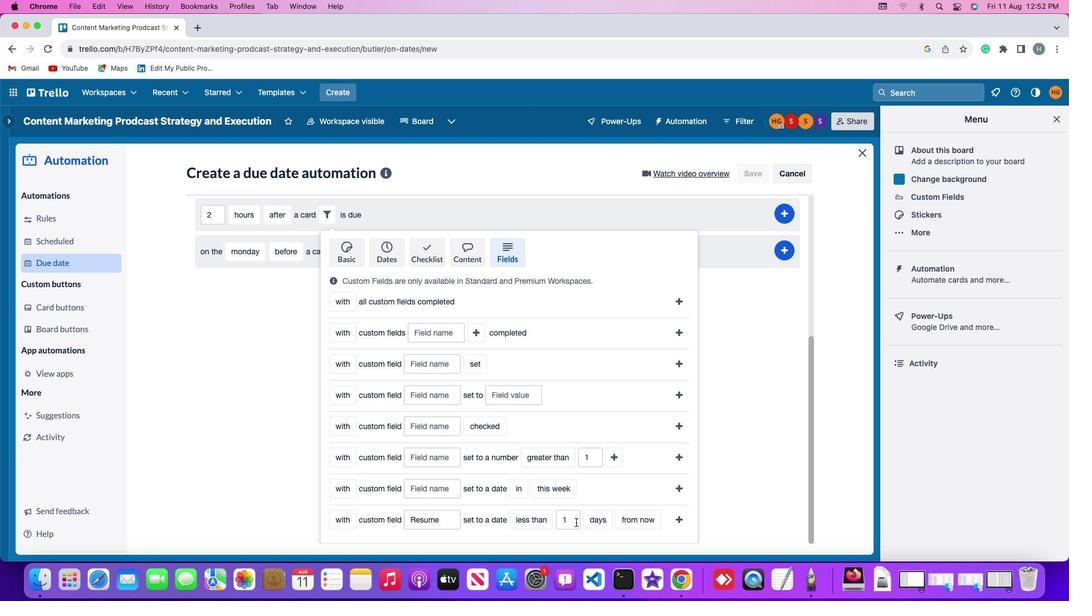 
Action: Mouse pressed left at (606, 450)
Screenshot: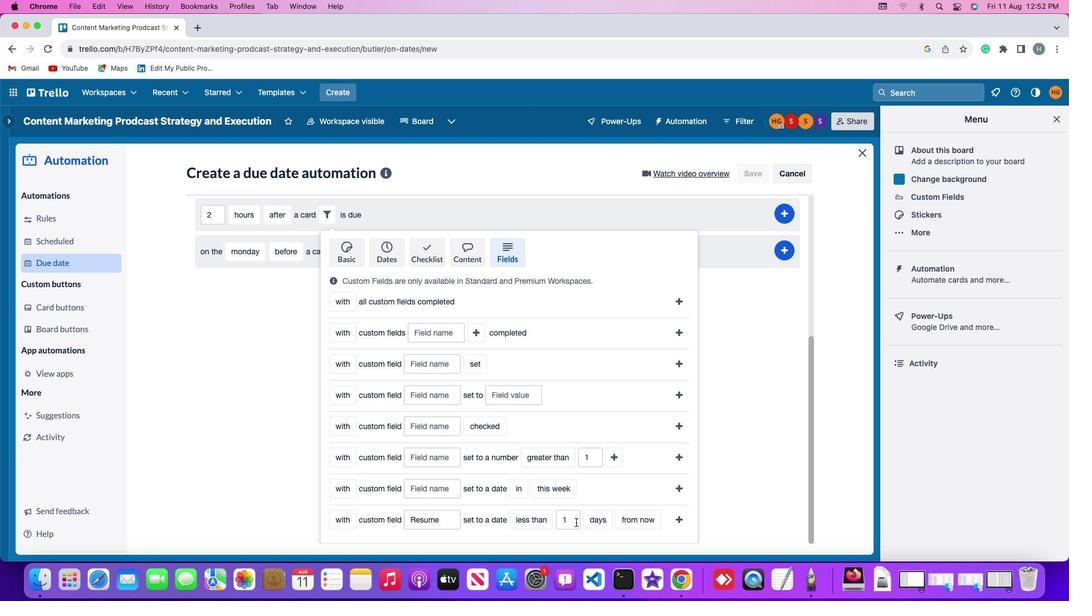 
Action: Key pressed Key.backspace
Screenshot: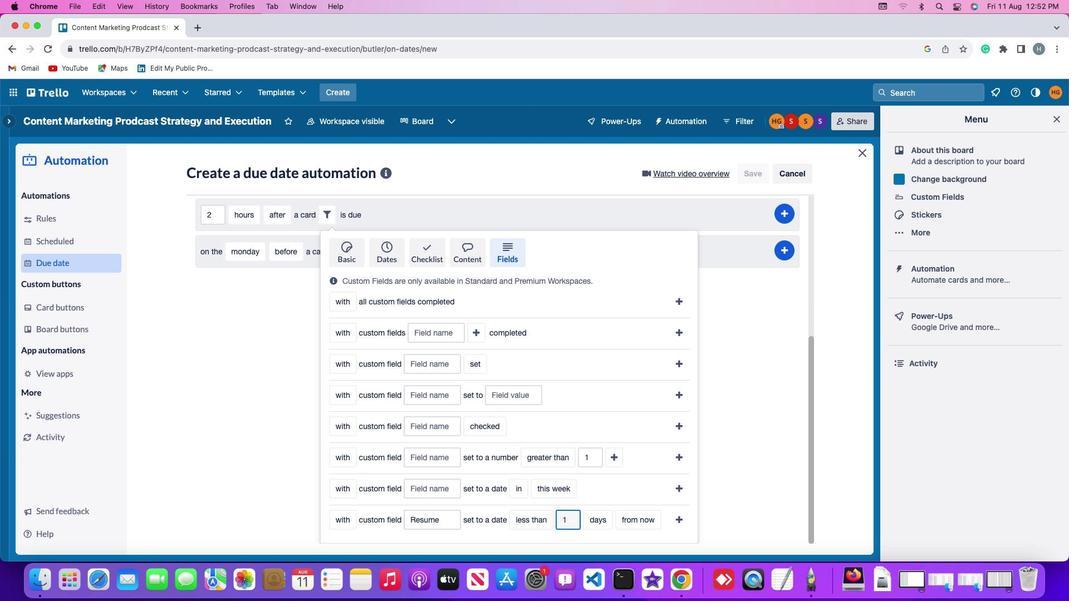 
Action: Mouse moved to (605, 449)
Screenshot: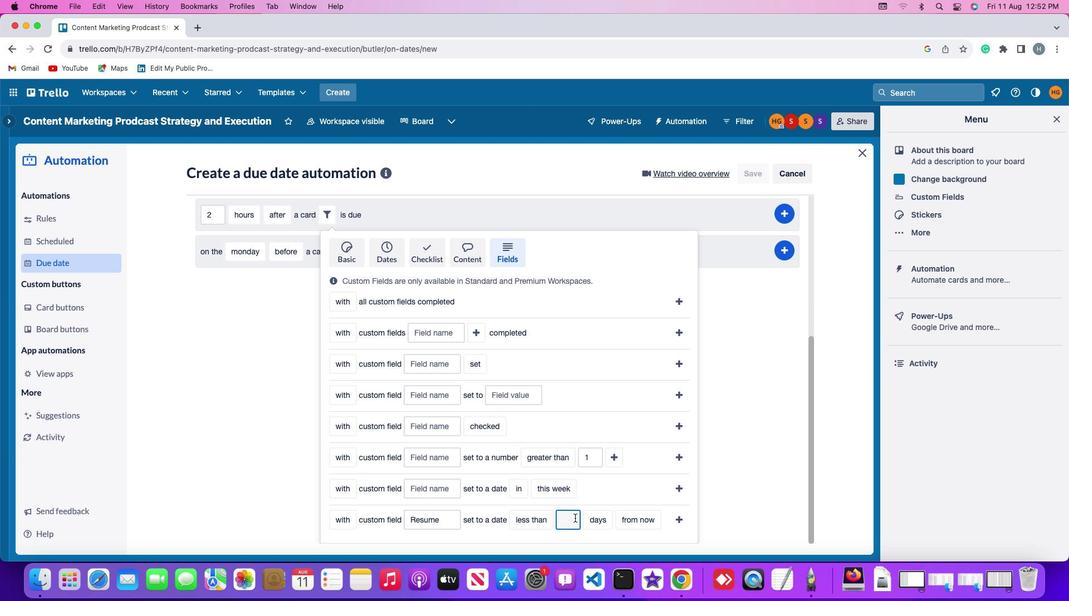 
Action: Key pressed '1'
Screenshot: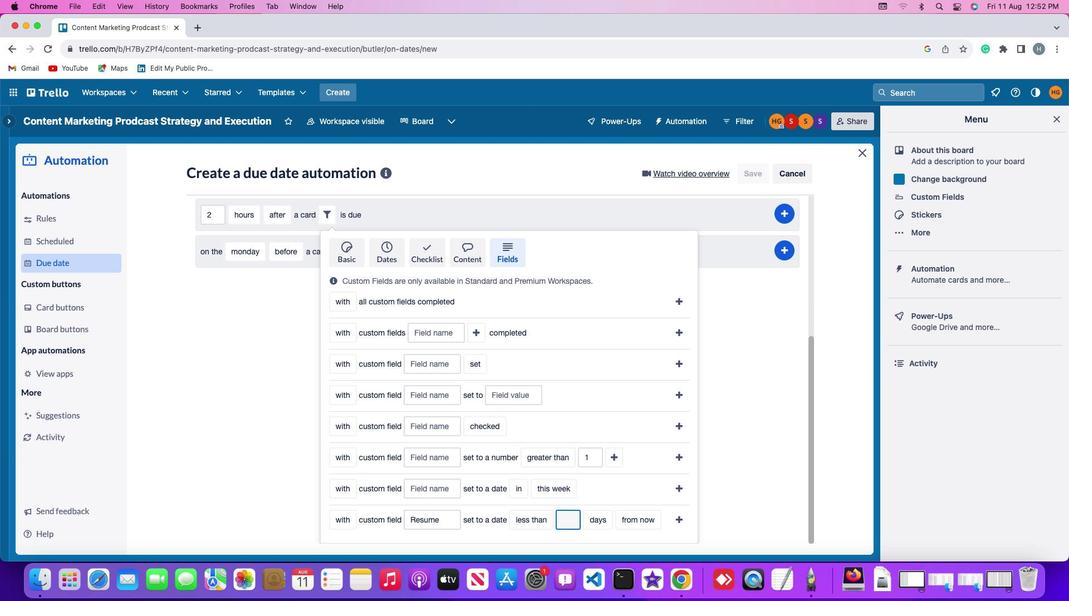 
Action: Mouse moved to (623, 449)
Screenshot: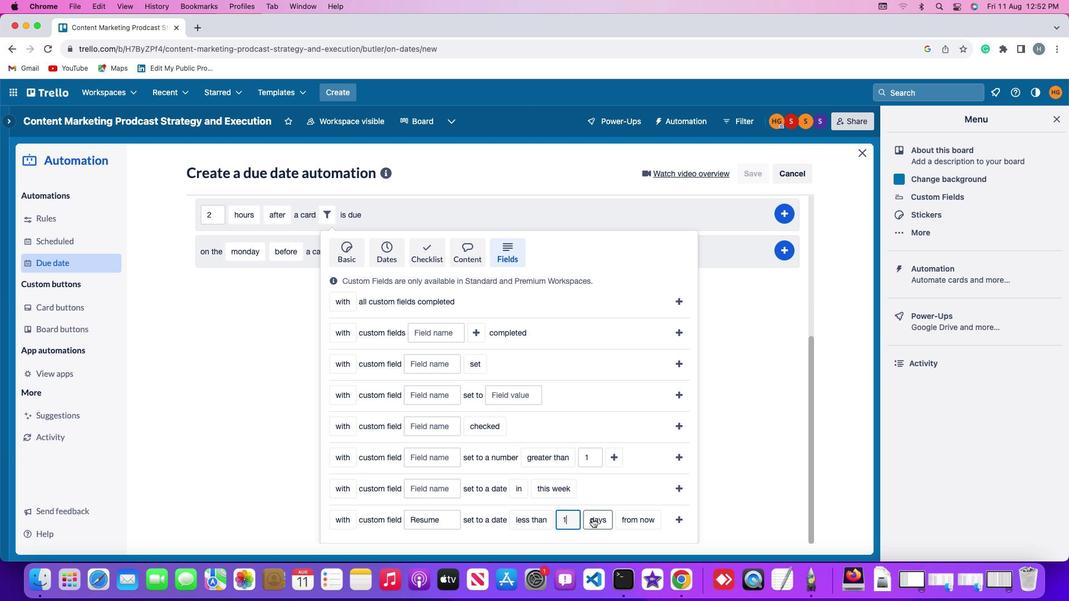 
Action: Mouse pressed left at (623, 449)
Screenshot: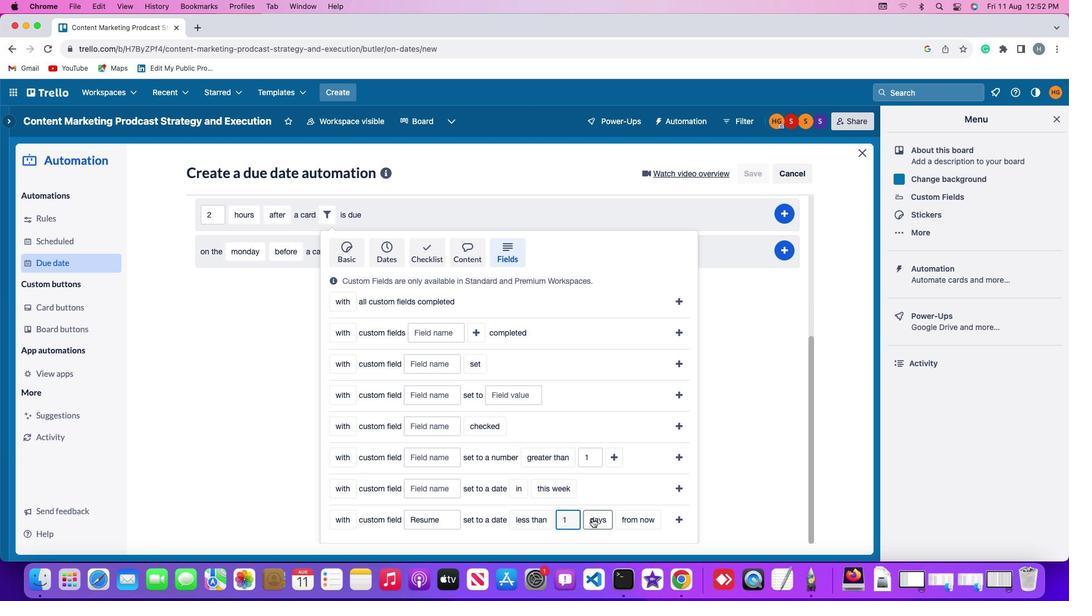 
Action: Mouse moved to (633, 447)
Screenshot: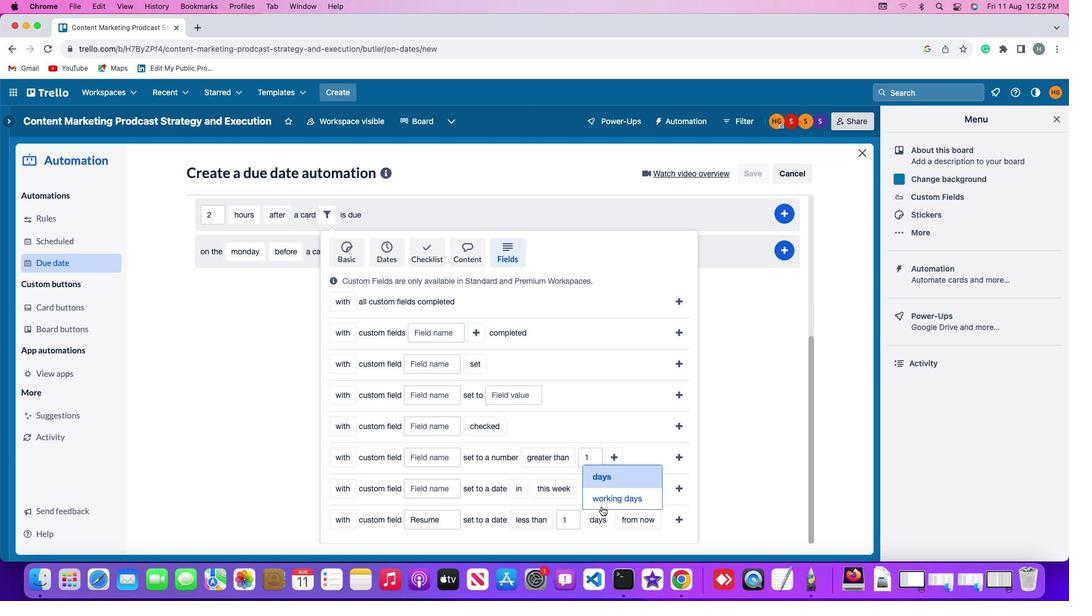 
Action: Mouse pressed left at (633, 447)
Screenshot: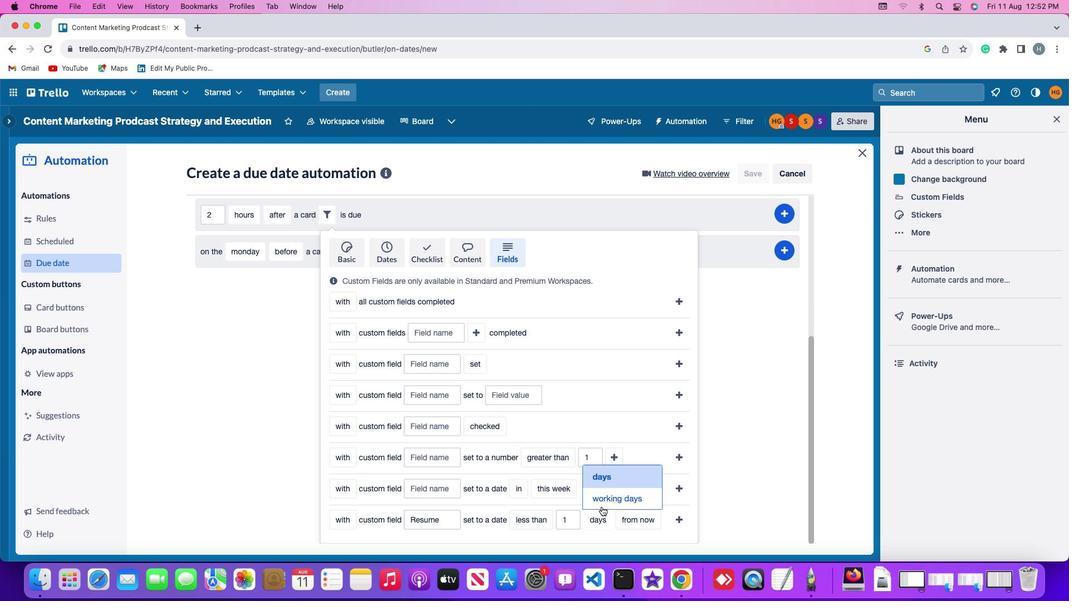 
Action: Mouse moved to (694, 450)
Screenshot: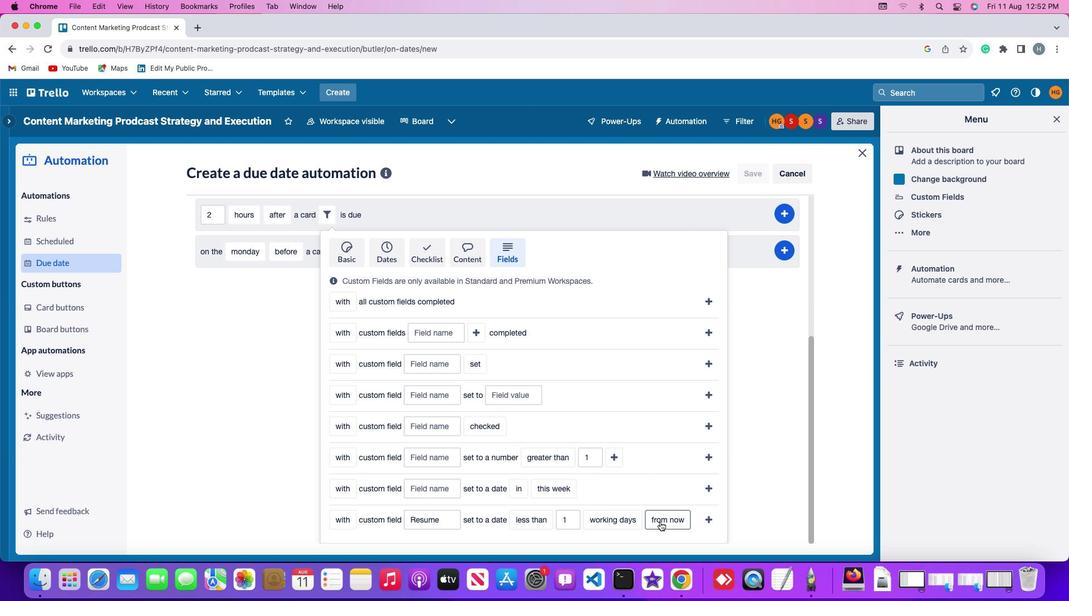 
Action: Mouse pressed left at (694, 450)
Screenshot: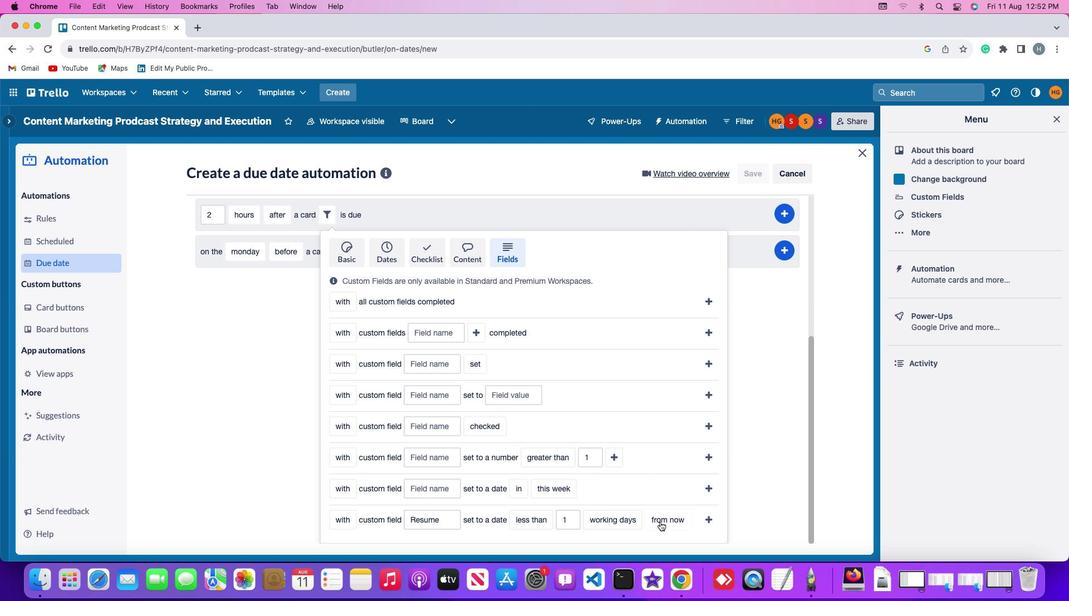 
Action: Mouse moved to (696, 445)
Screenshot: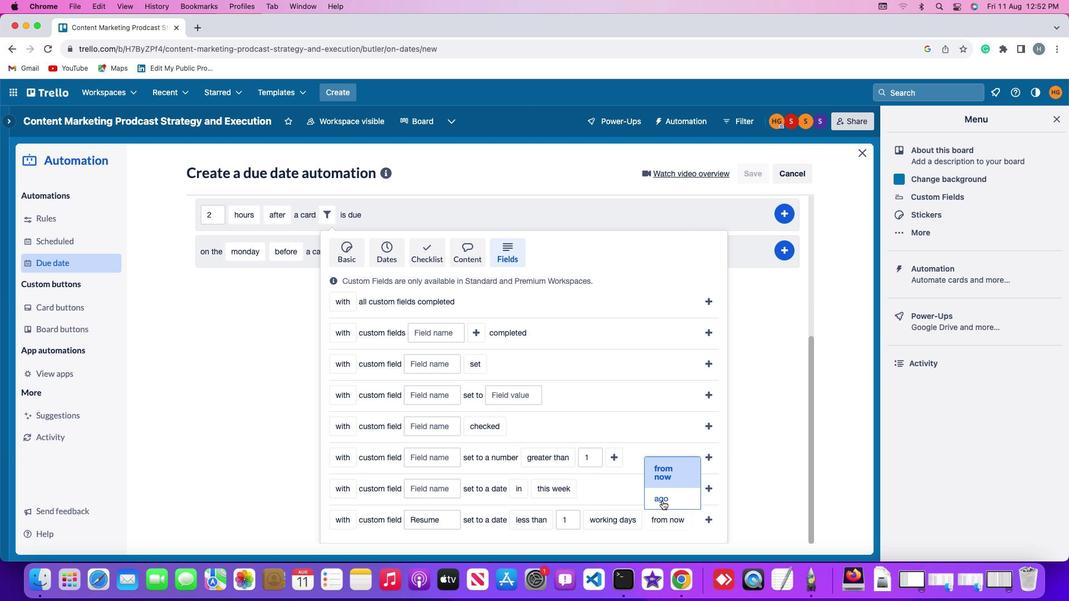 
Action: Mouse pressed left at (696, 445)
Screenshot: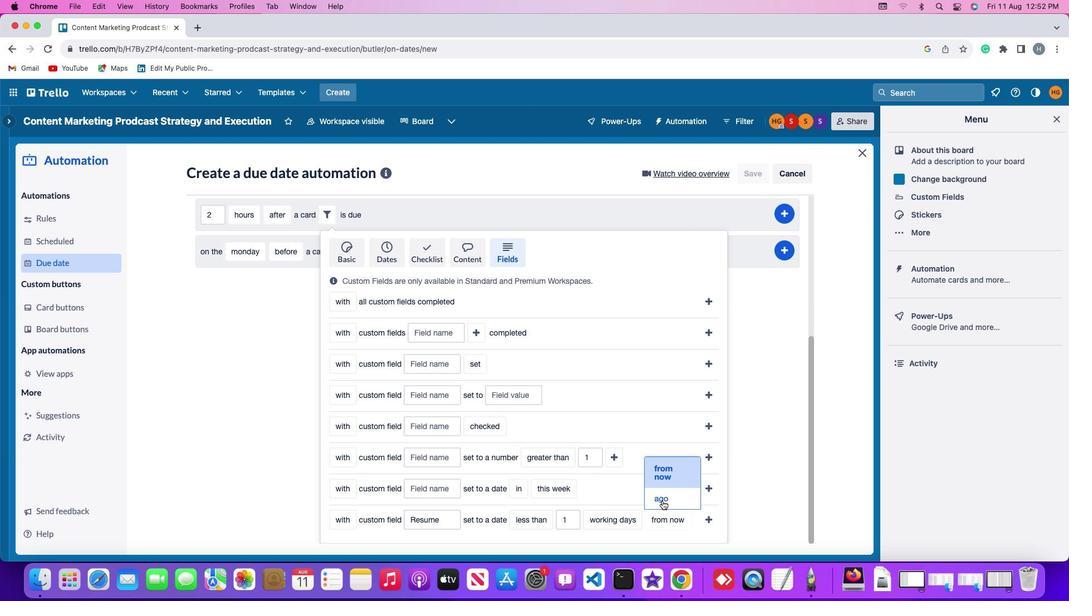 
Action: Mouse moved to (719, 449)
Screenshot: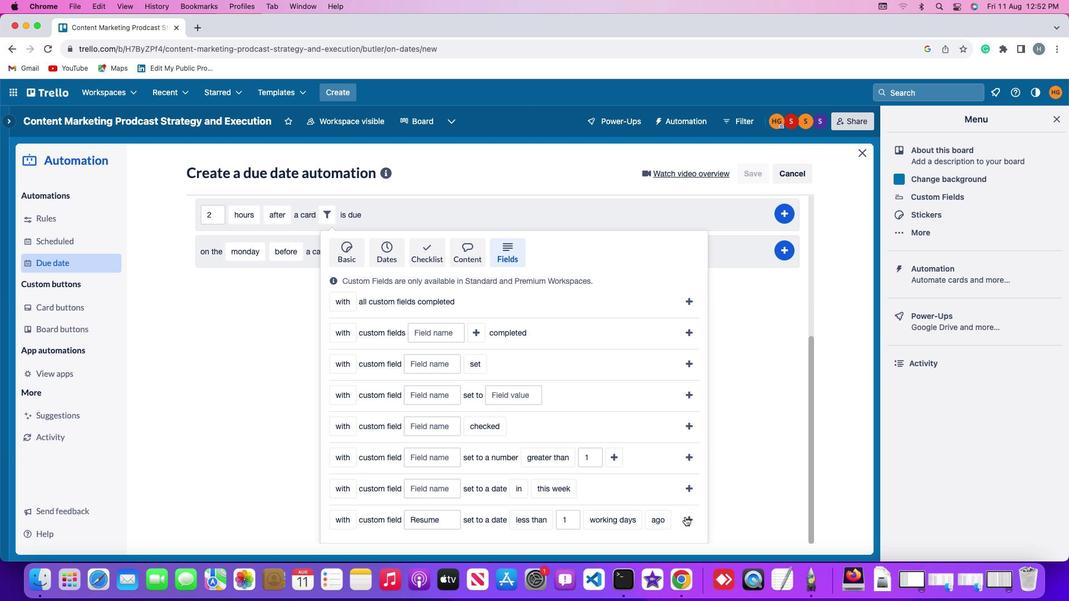 
Action: Mouse pressed left at (719, 449)
Screenshot: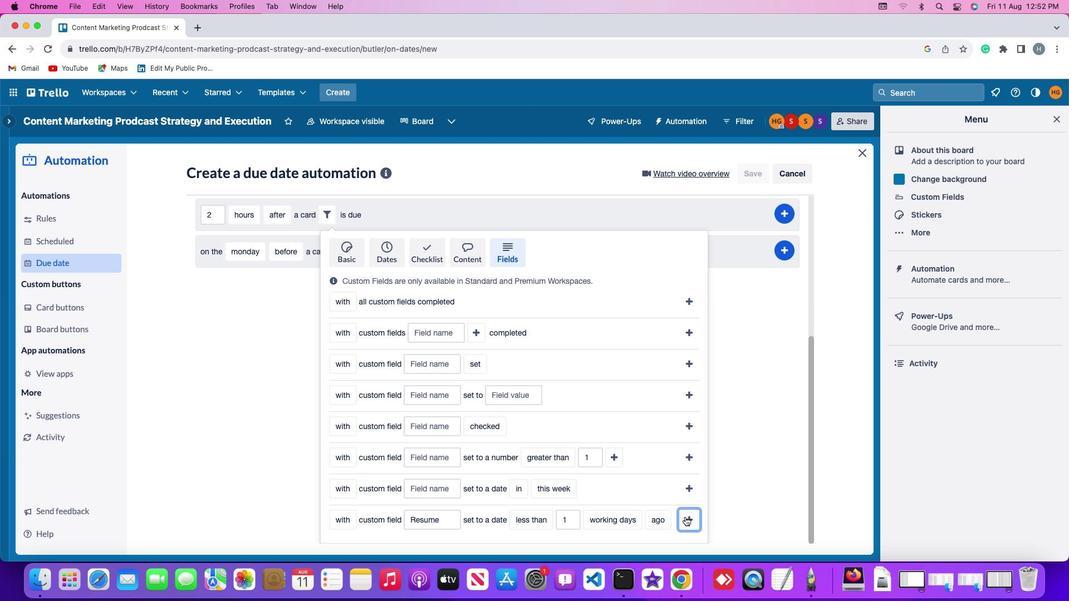 
Action: Mouse moved to (825, 434)
Screenshot: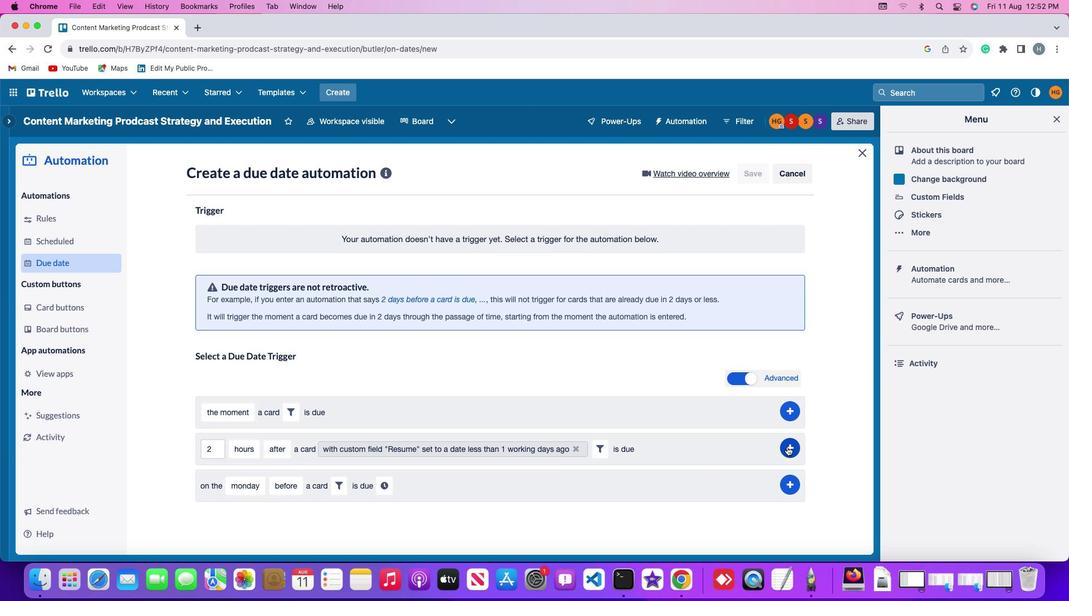 
Action: Mouse pressed left at (825, 434)
Screenshot: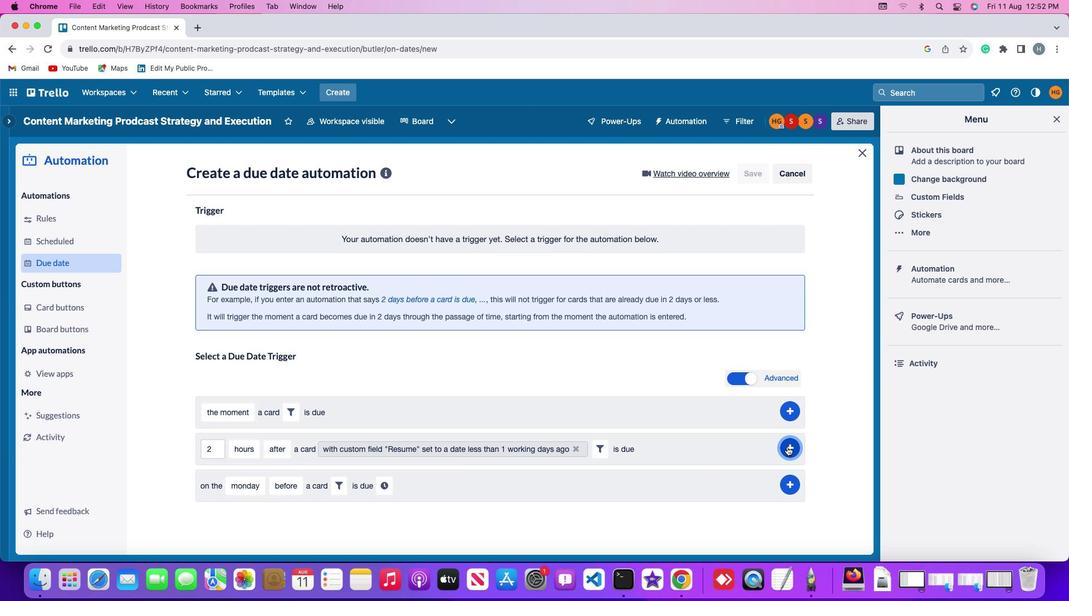 
Action: Mouse moved to (885, 417)
Screenshot: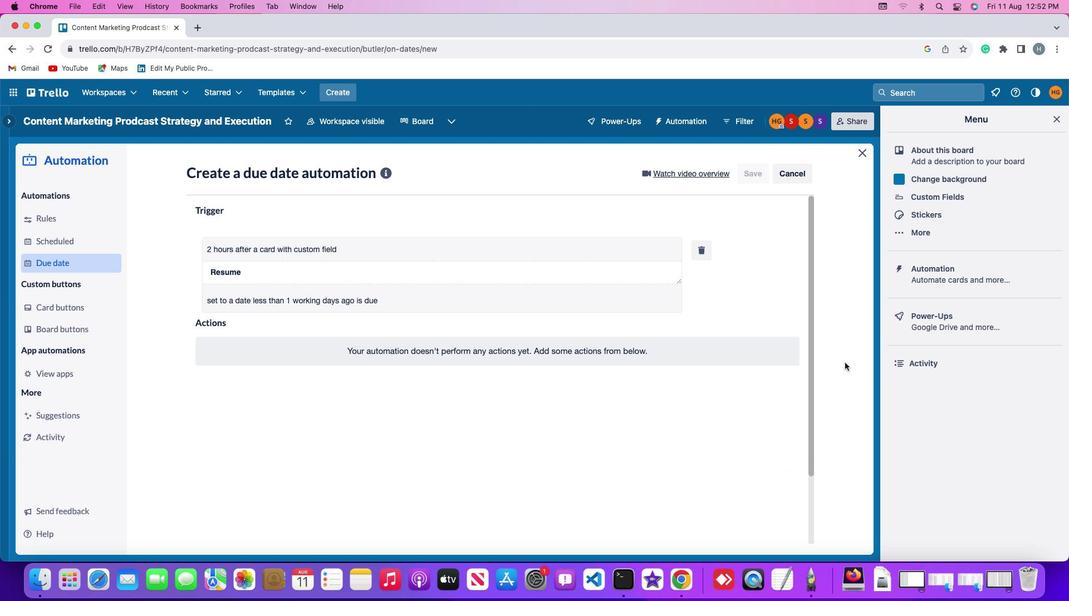 
